 Task: Search one way flight ticket for 3 adults, 3 children in business from Rapid City: Rapid City Regional Airport to Jackson: Jackson Hole Airport on 5-2-2023. Choice of flights is United. Number of bags: 4 checked bags. Outbound departure time preference is 12:45.
Action: Mouse moved to (337, 132)
Screenshot: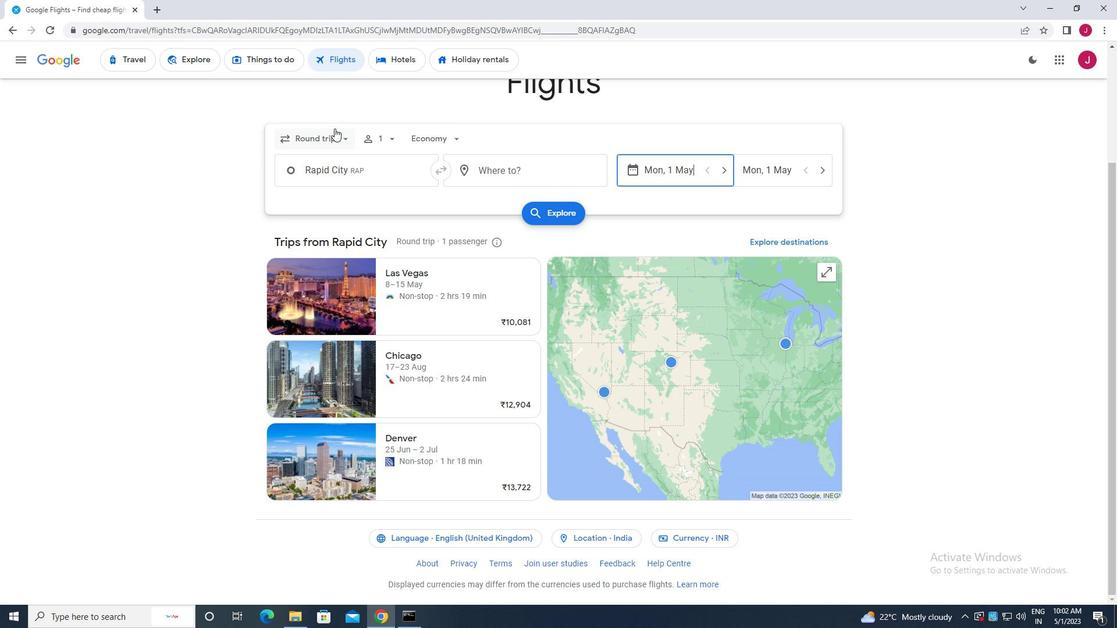 
Action: Mouse pressed left at (337, 132)
Screenshot: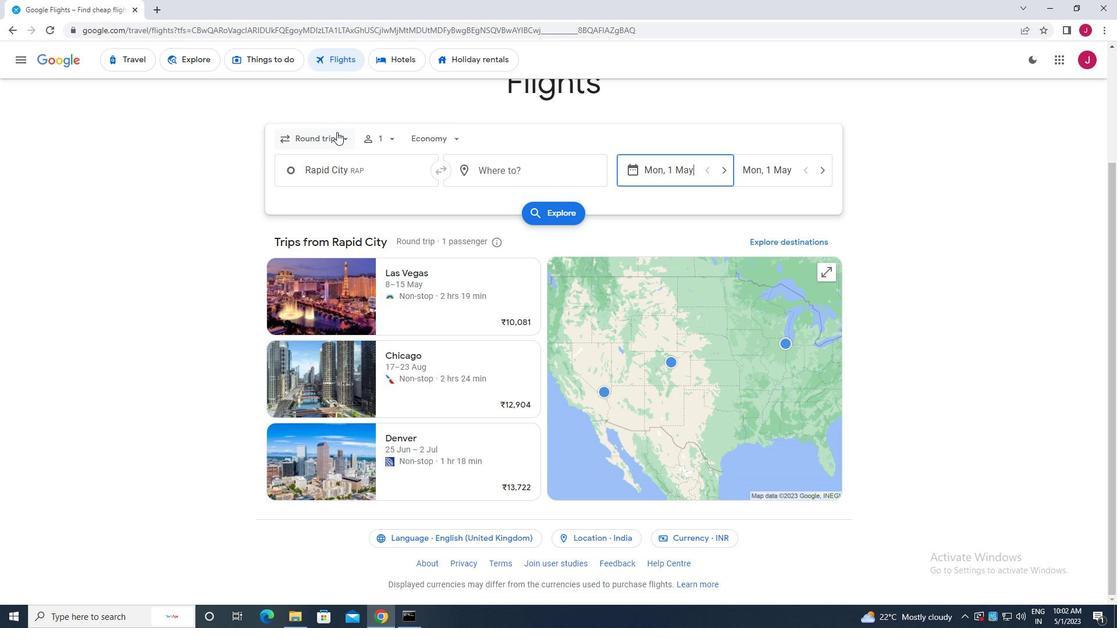 
Action: Mouse moved to (330, 189)
Screenshot: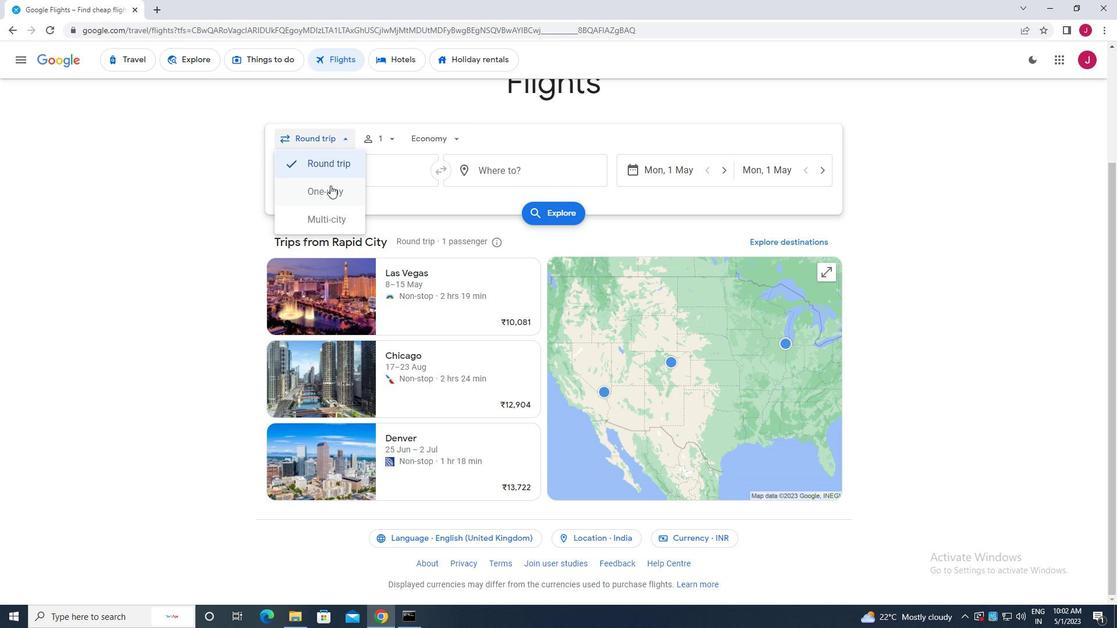 
Action: Mouse pressed left at (330, 189)
Screenshot: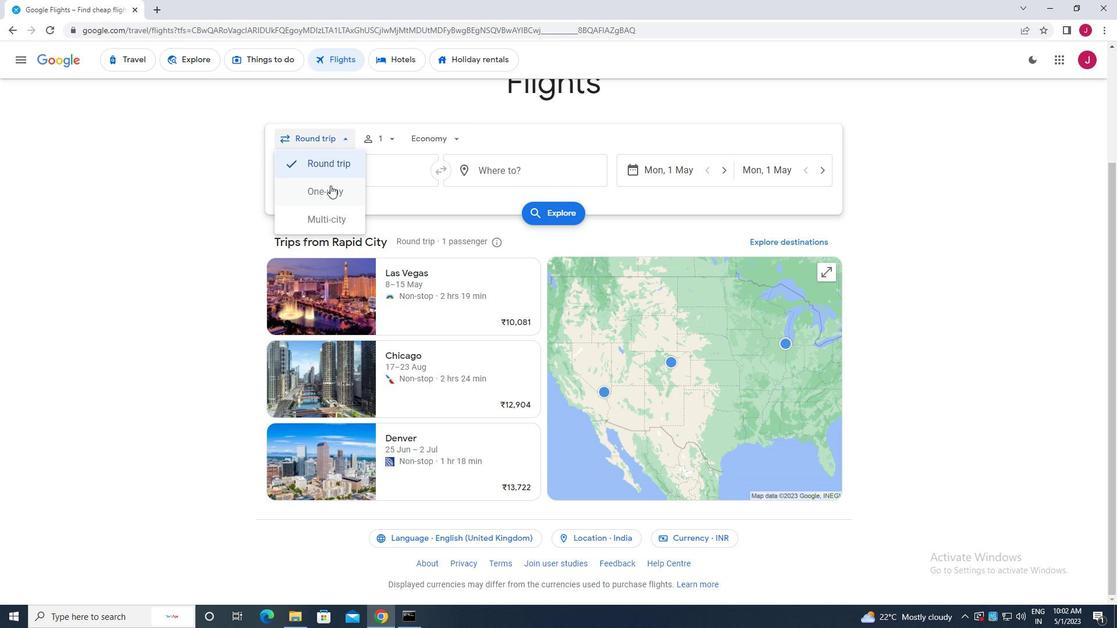 
Action: Mouse moved to (375, 135)
Screenshot: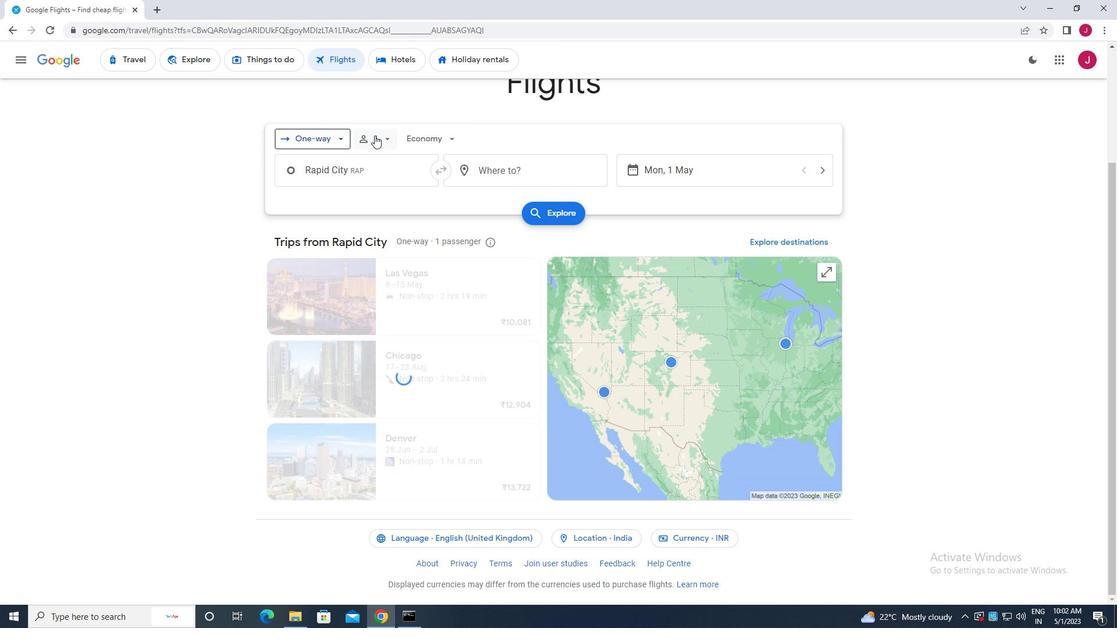 
Action: Mouse pressed left at (375, 135)
Screenshot: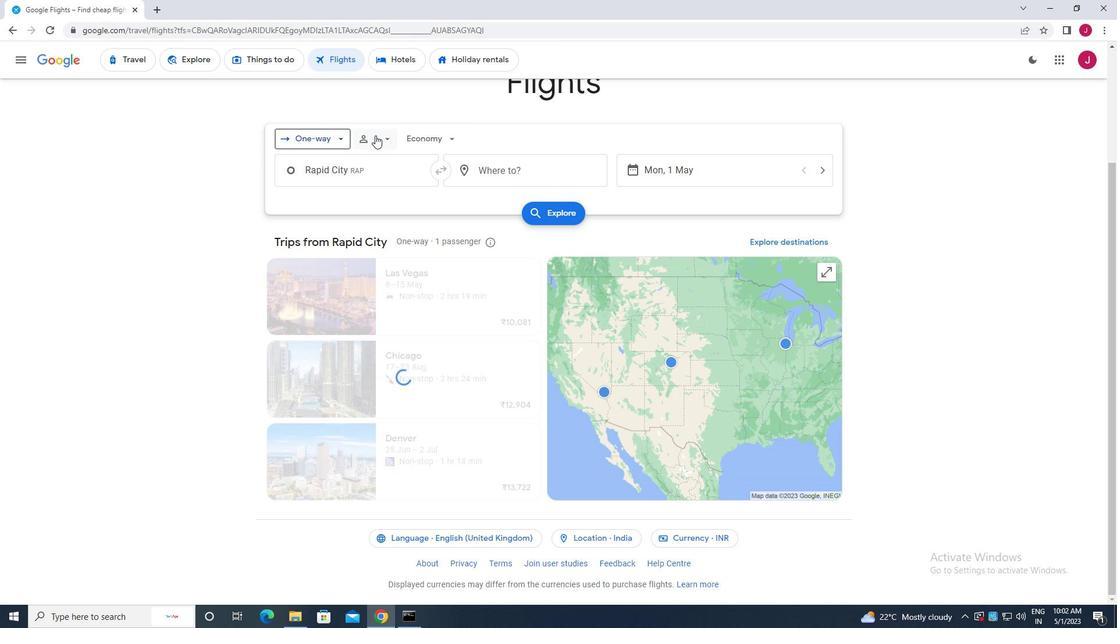 
Action: Mouse moved to (480, 168)
Screenshot: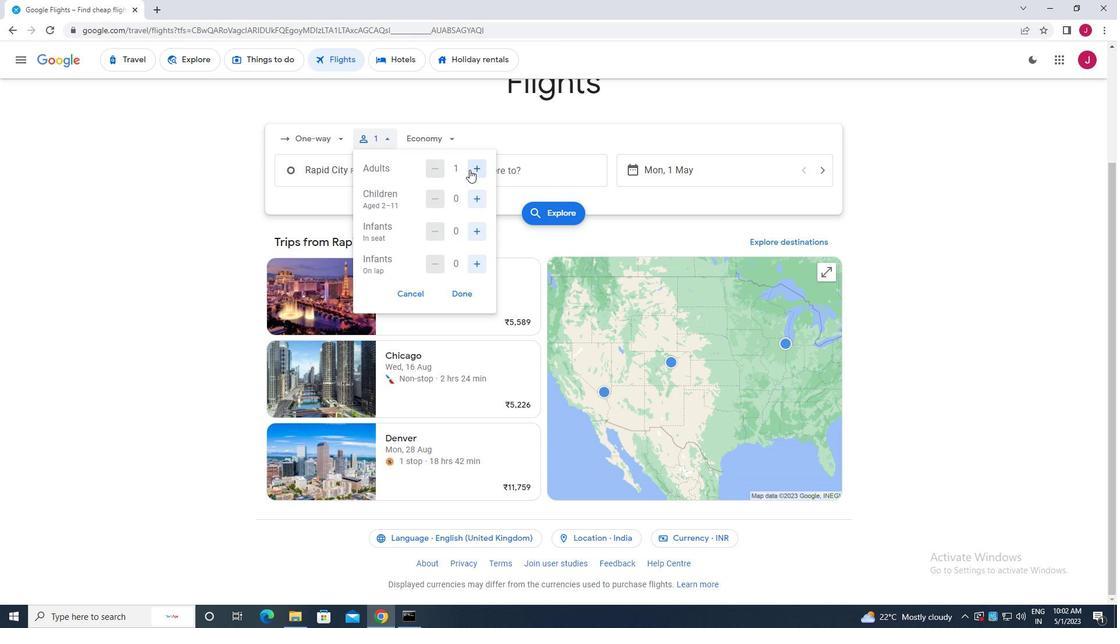 
Action: Mouse pressed left at (480, 168)
Screenshot: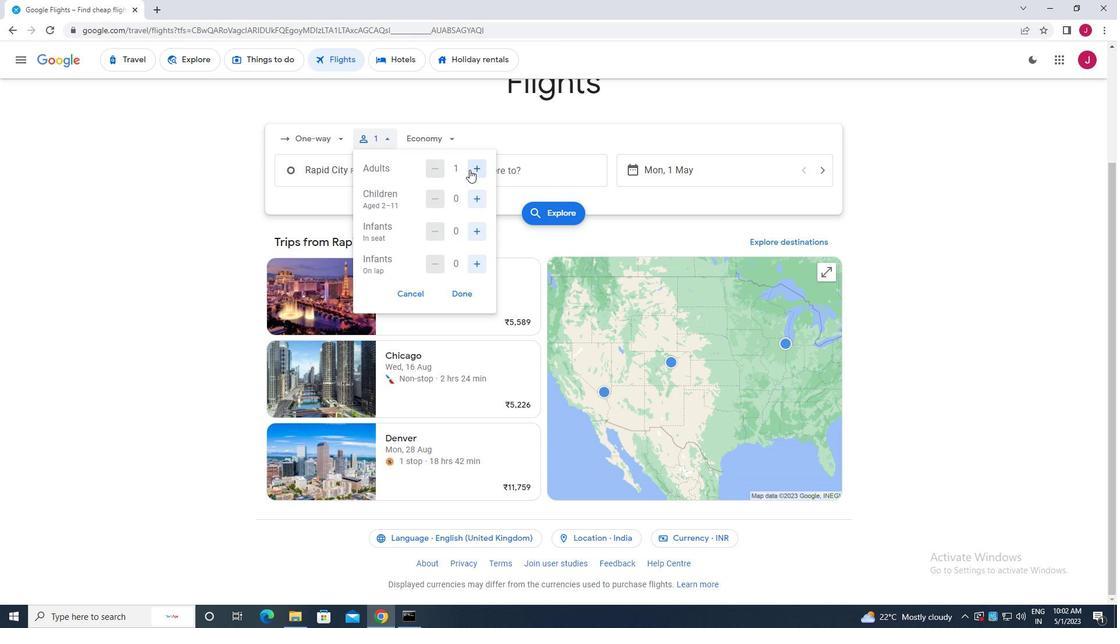 
Action: Mouse moved to (480, 168)
Screenshot: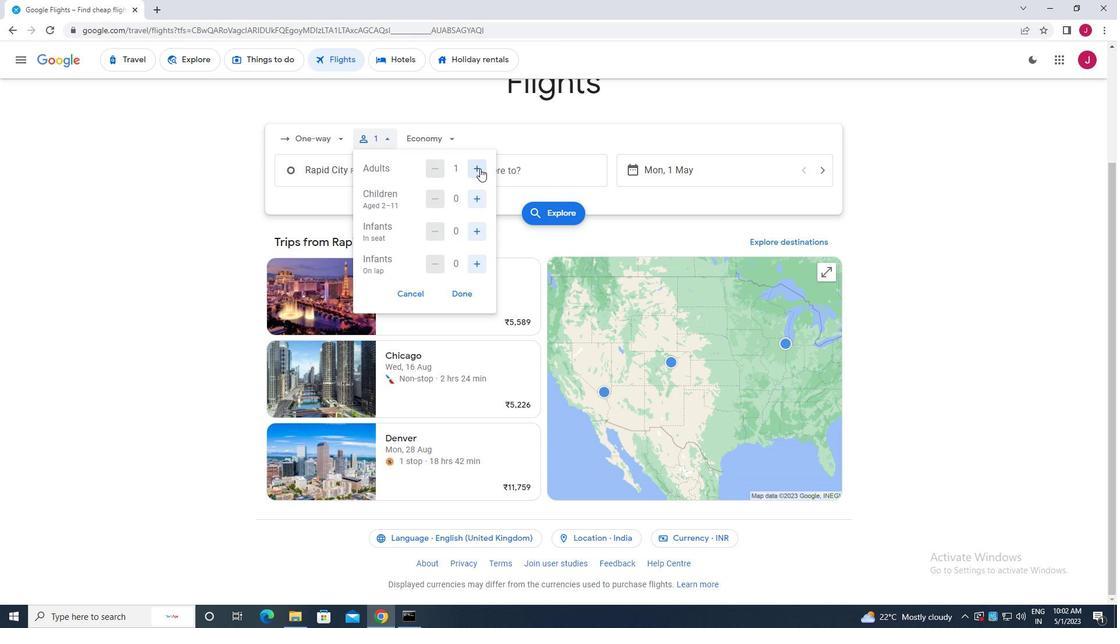 
Action: Mouse pressed left at (480, 168)
Screenshot: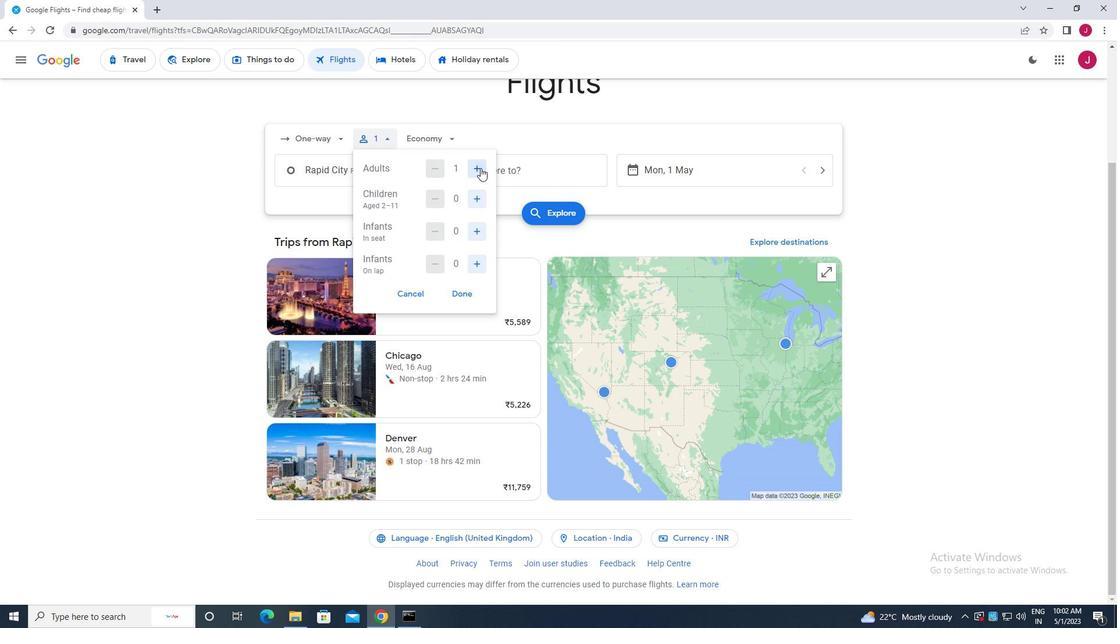 
Action: Mouse moved to (476, 202)
Screenshot: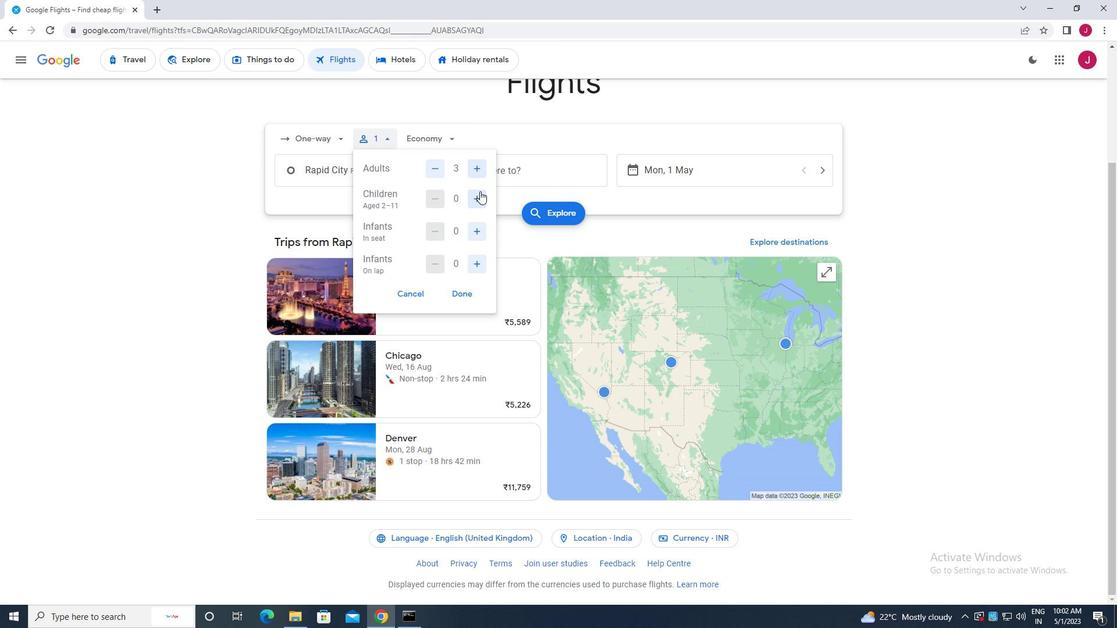 
Action: Mouse pressed left at (476, 202)
Screenshot: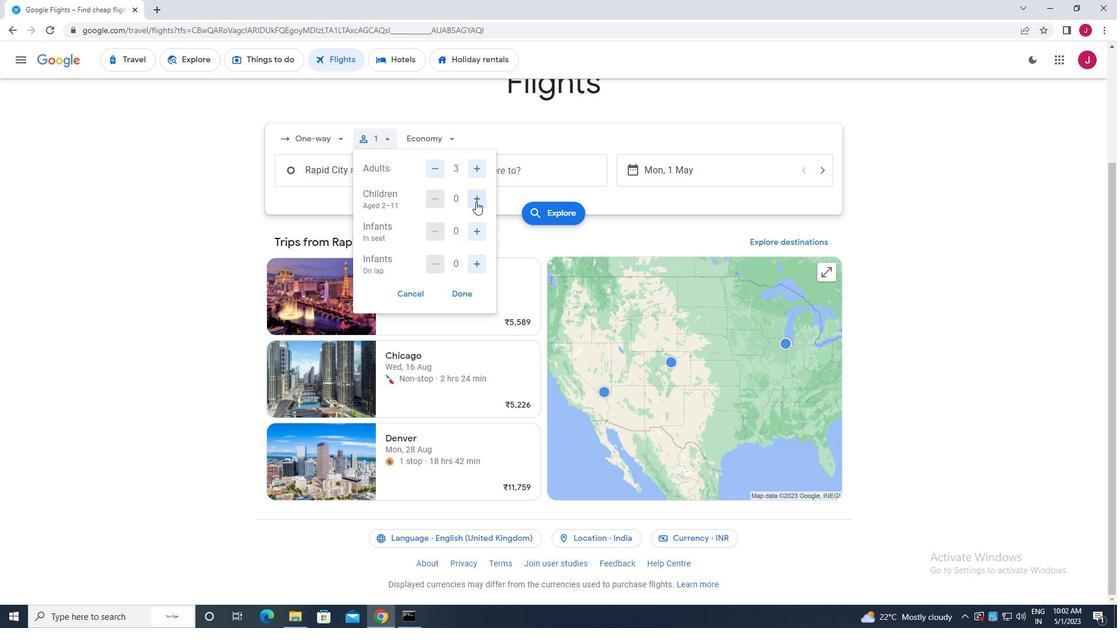 
Action: Mouse pressed left at (476, 202)
Screenshot: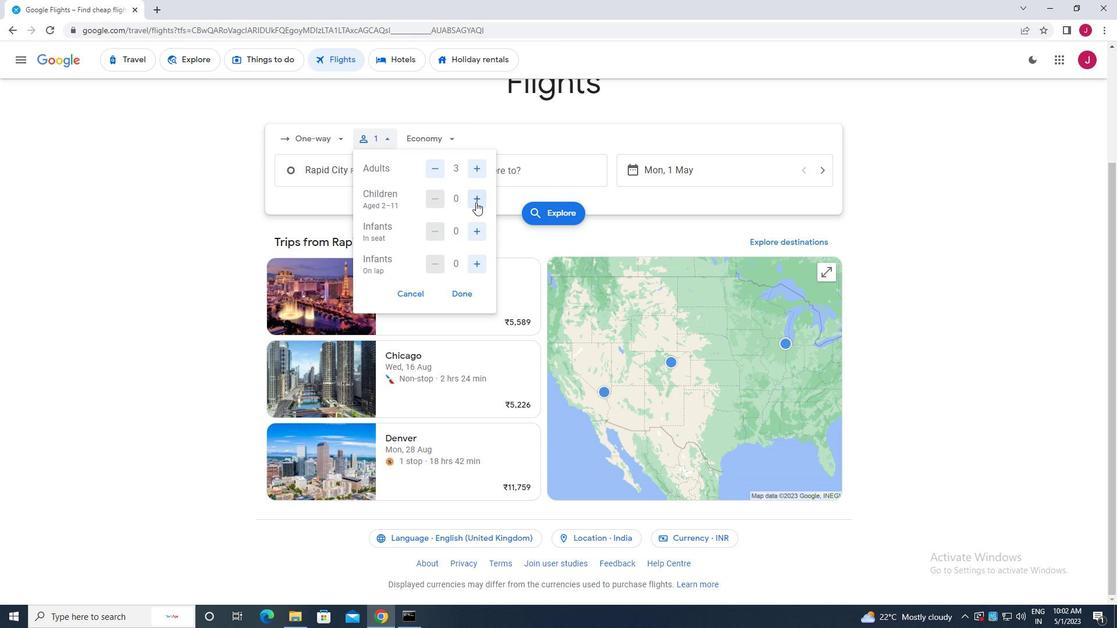
Action: Mouse pressed left at (476, 202)
Screenshot: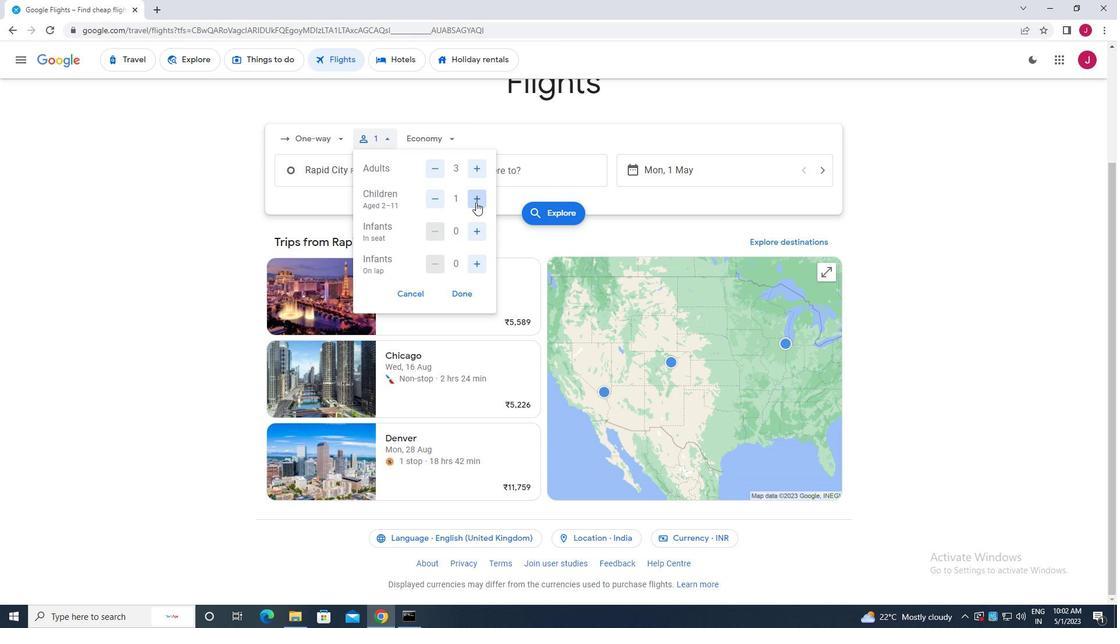 
Action: Mouse moved to (463, 292)
Screenshot: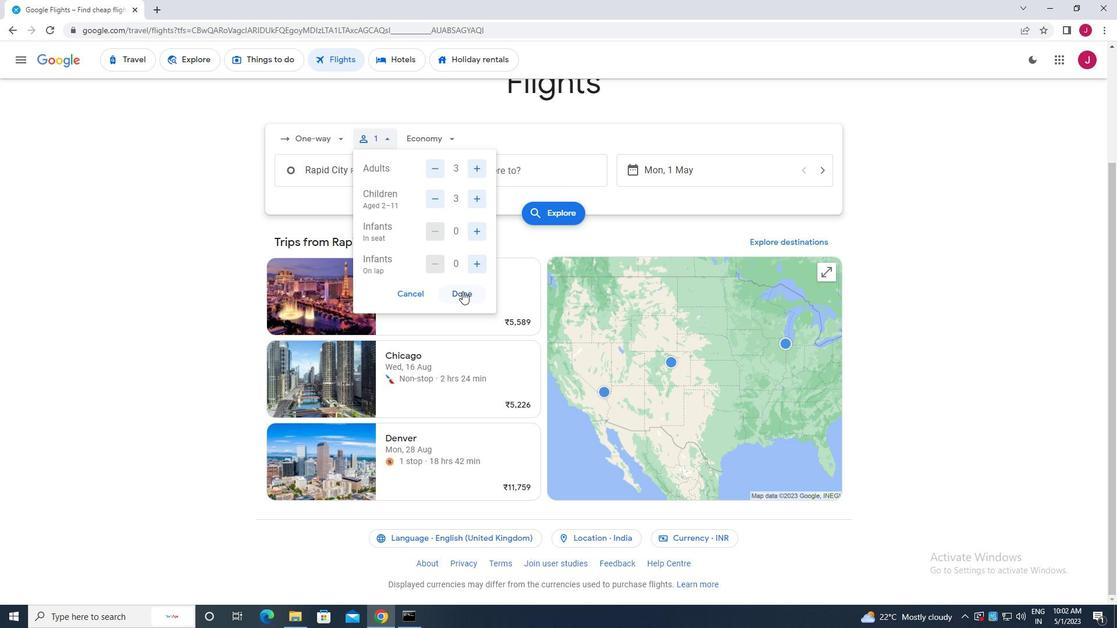 
Action: Mouse pressed left at (463, 292)
Screenshot: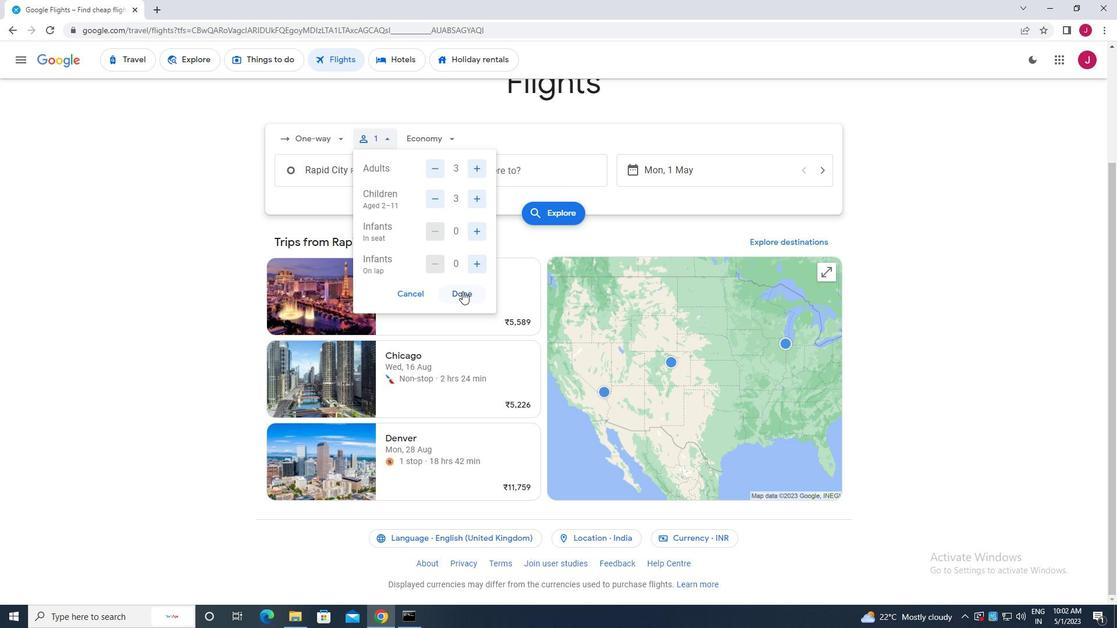 
Action: Mouse moved to (441, 142)
Screenshot: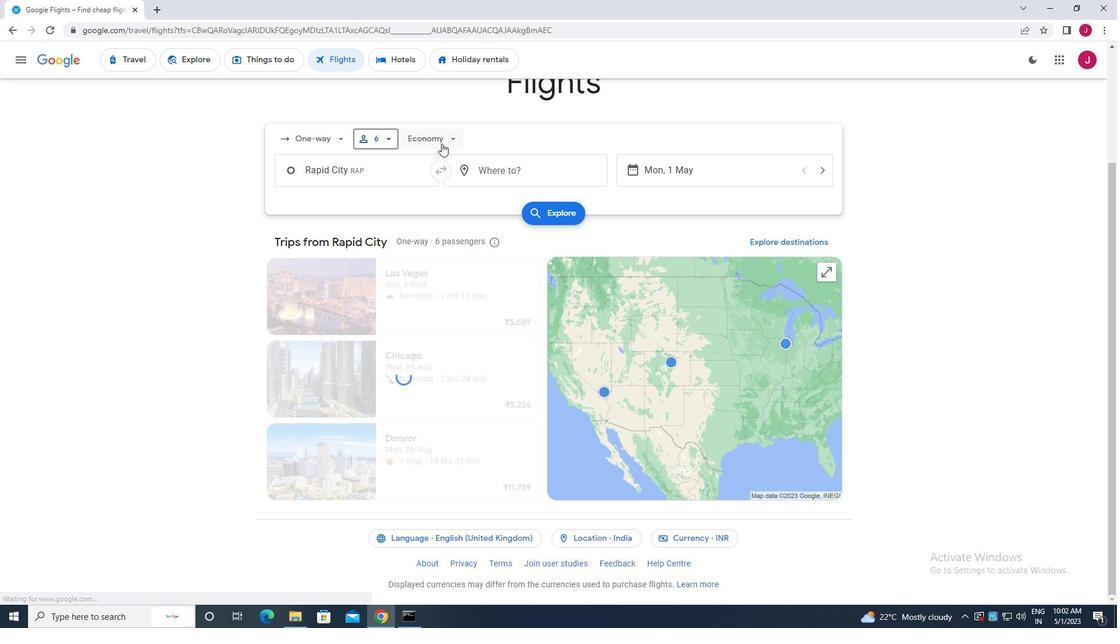 
Action: Mouse pressed left at (441, 142)
Screenshot: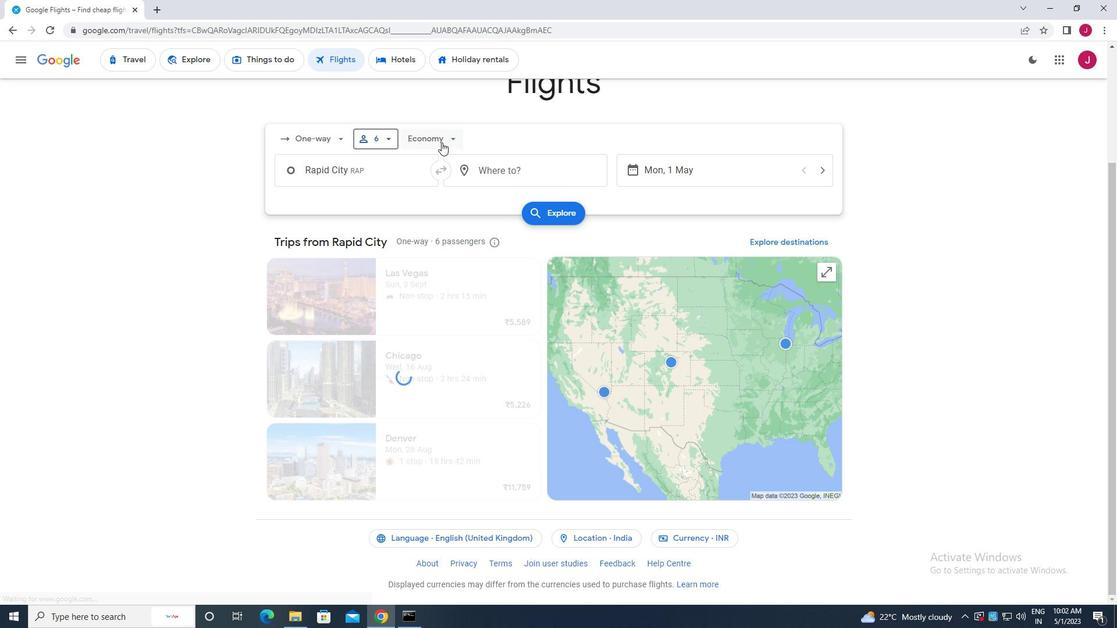 
Action: Mouse moved to (451, 220)
Screenshot: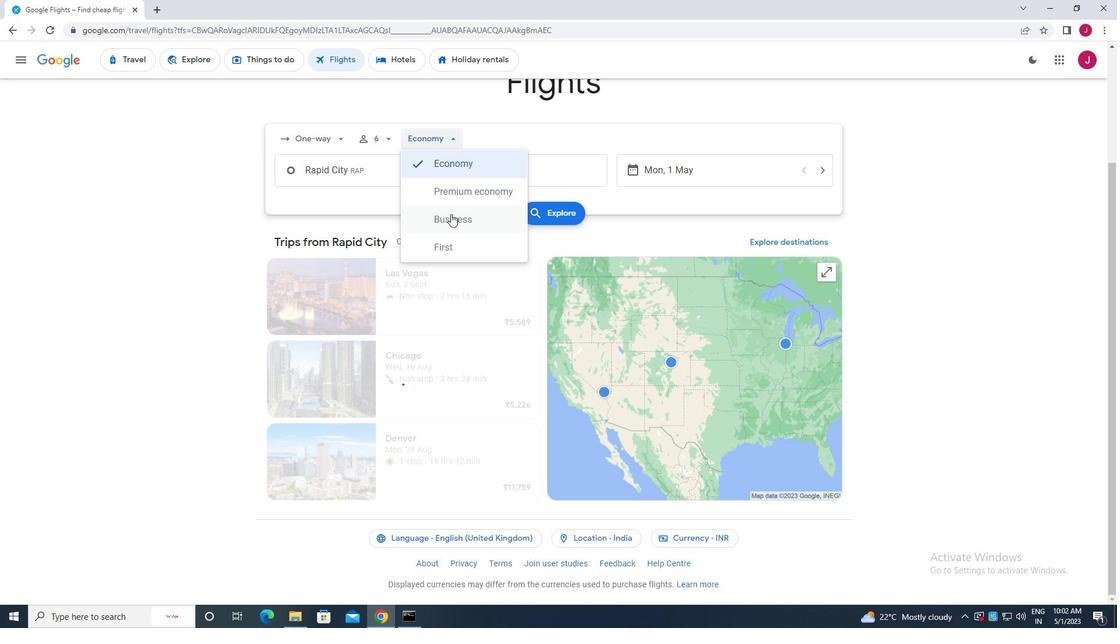 
Action: Mouse pressed left at (451, 220)
Screenshot: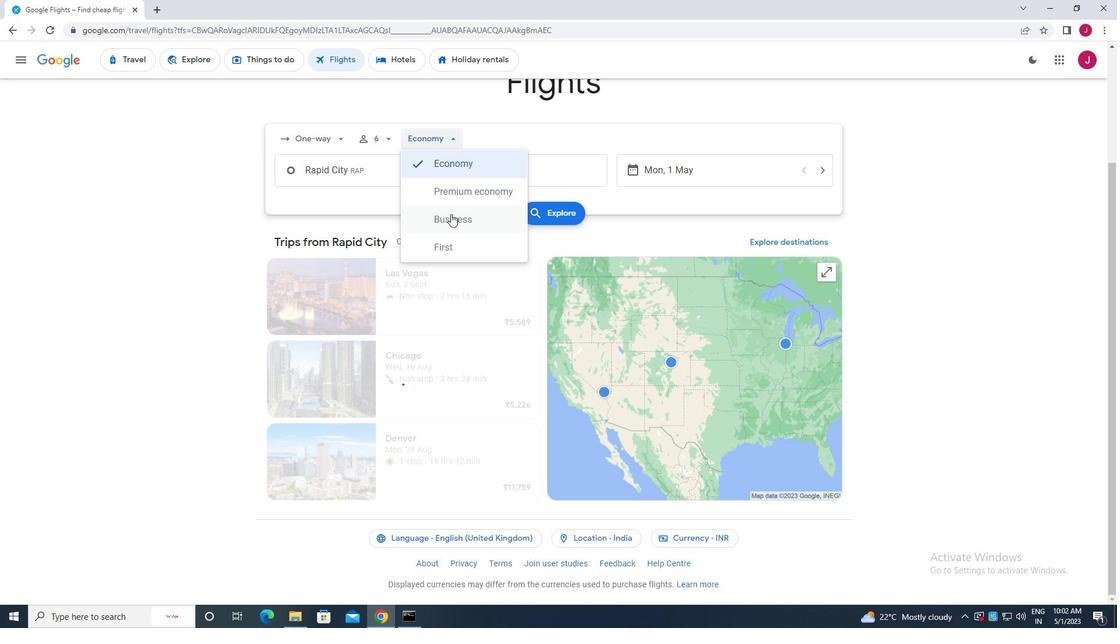 
Action: Mouse moved to (382, 169)
Screenshot: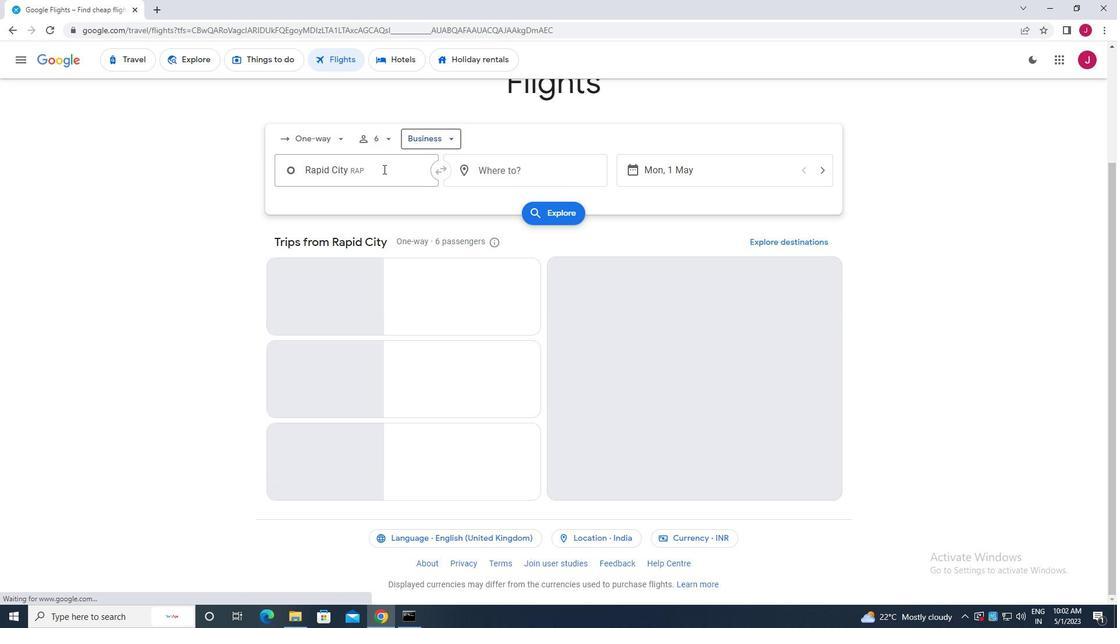 
Action: Mouse pressed left at (382, 169)
Screenshot: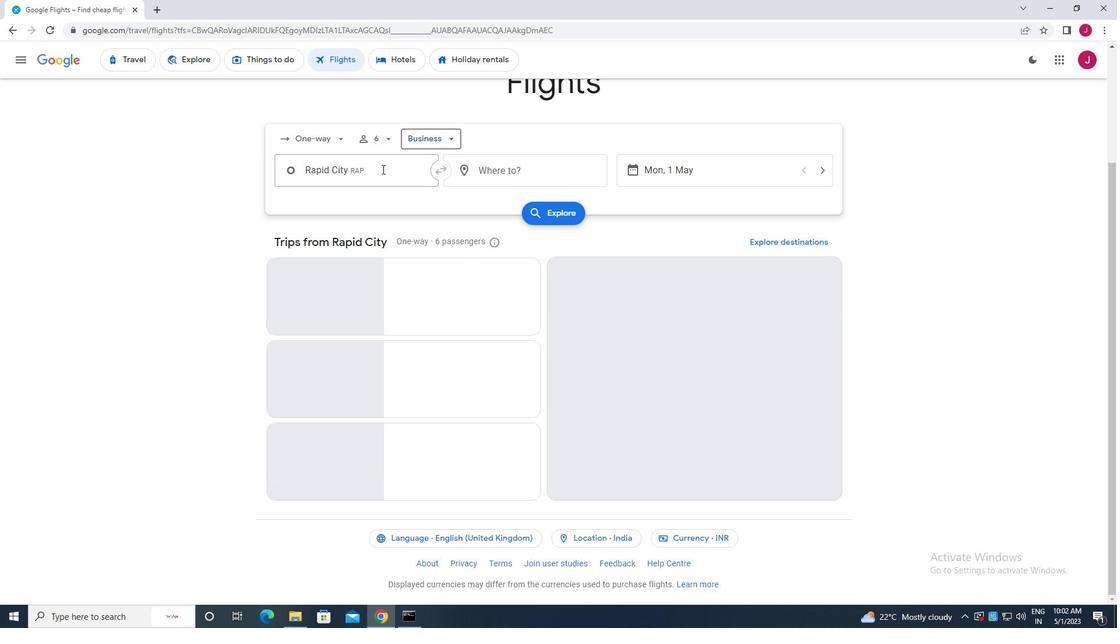 
Action: Mouse moved to (384, 169)
Screenshot: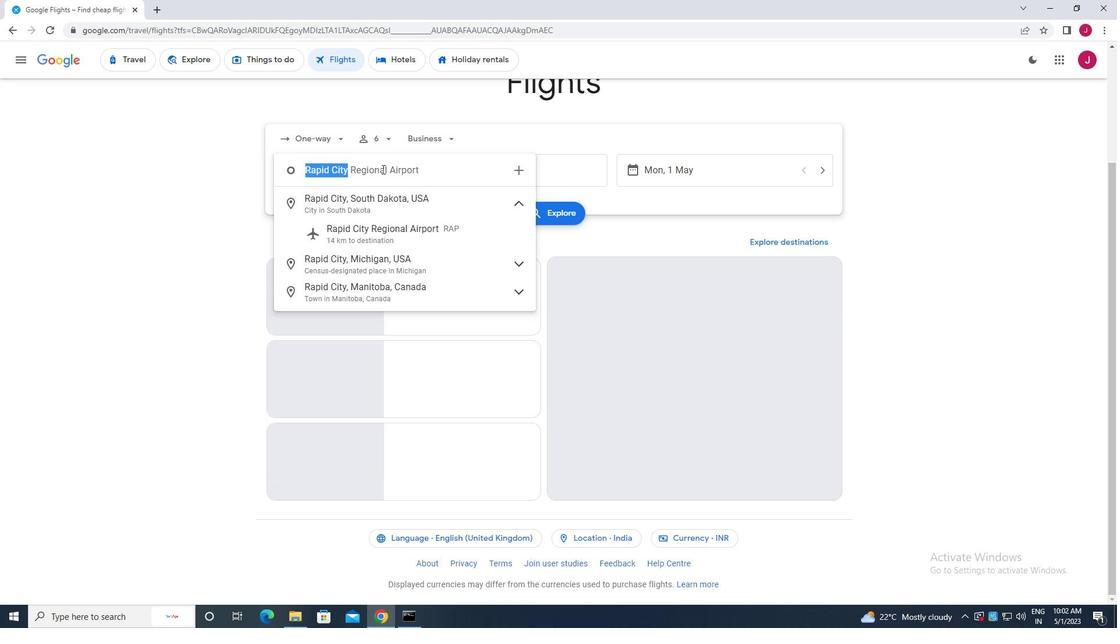 
Action: Key pressed rapid
Screenshot: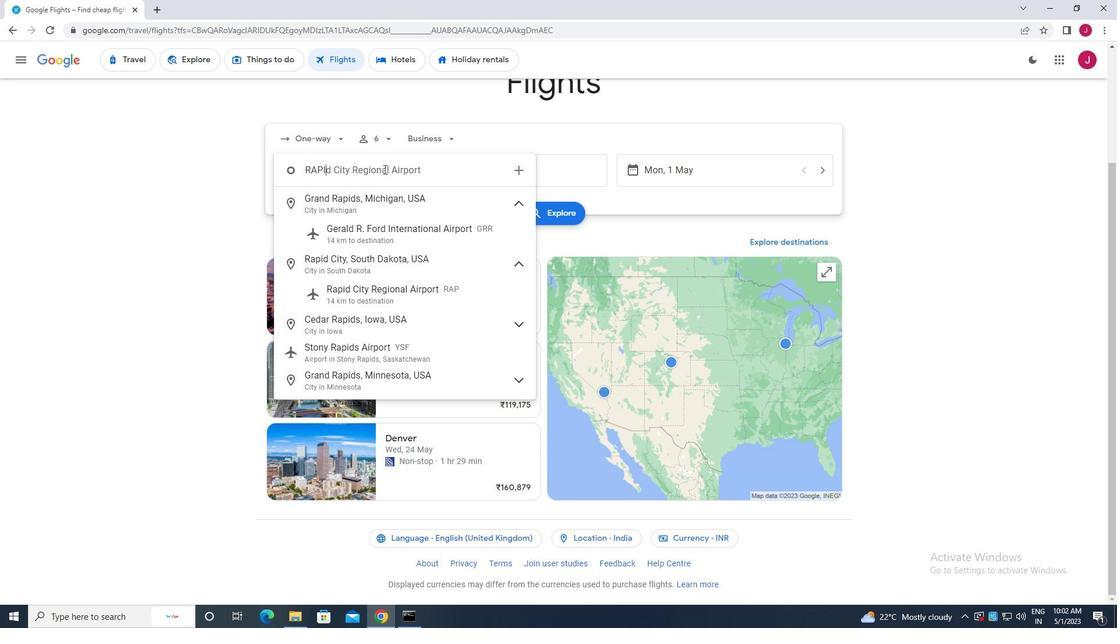 
Action: Mouse moved to (388, 292)
Screenshot: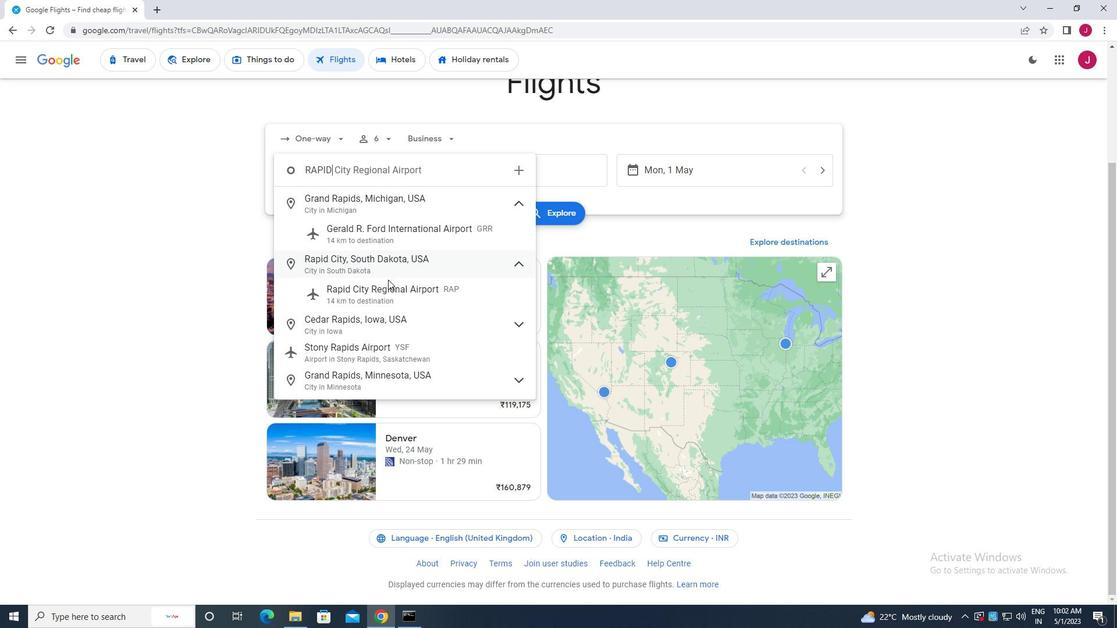 
Action: Mouse pressed left at (388, 292)
Screenshot: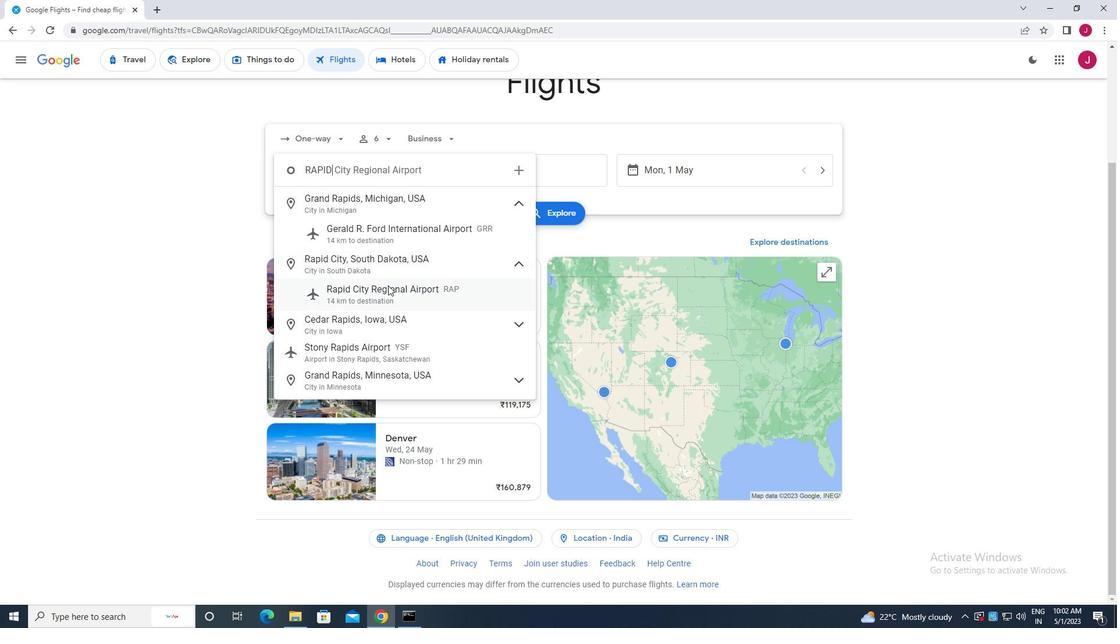 
Action: Mouse moved to (548, 176)
Screenshot: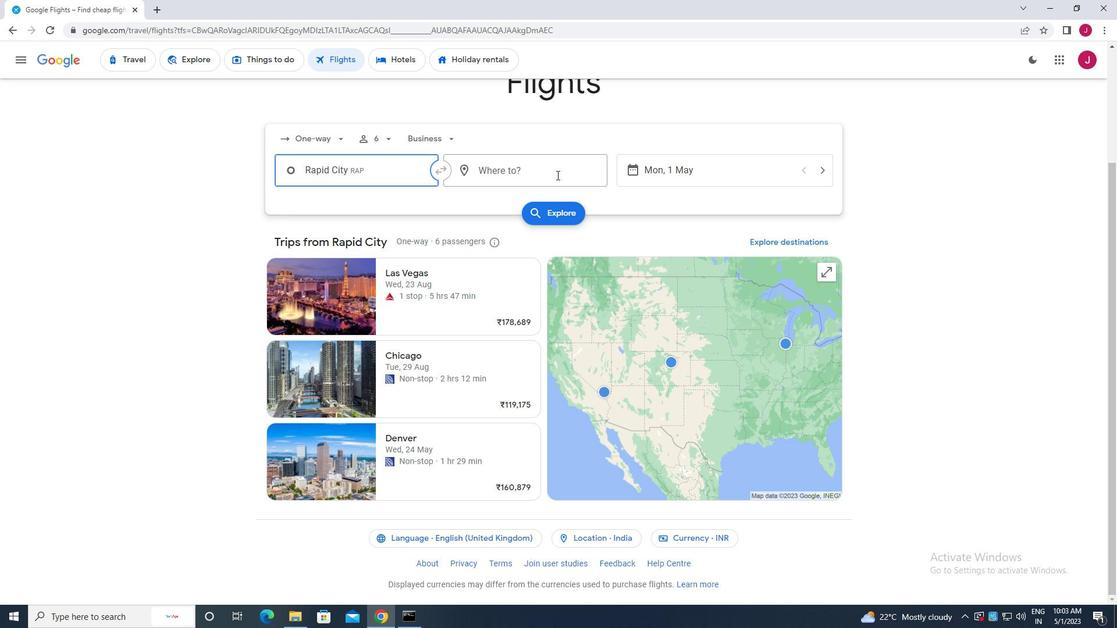 
Action: Mouse pressed left at (548, 176)
Screenshot: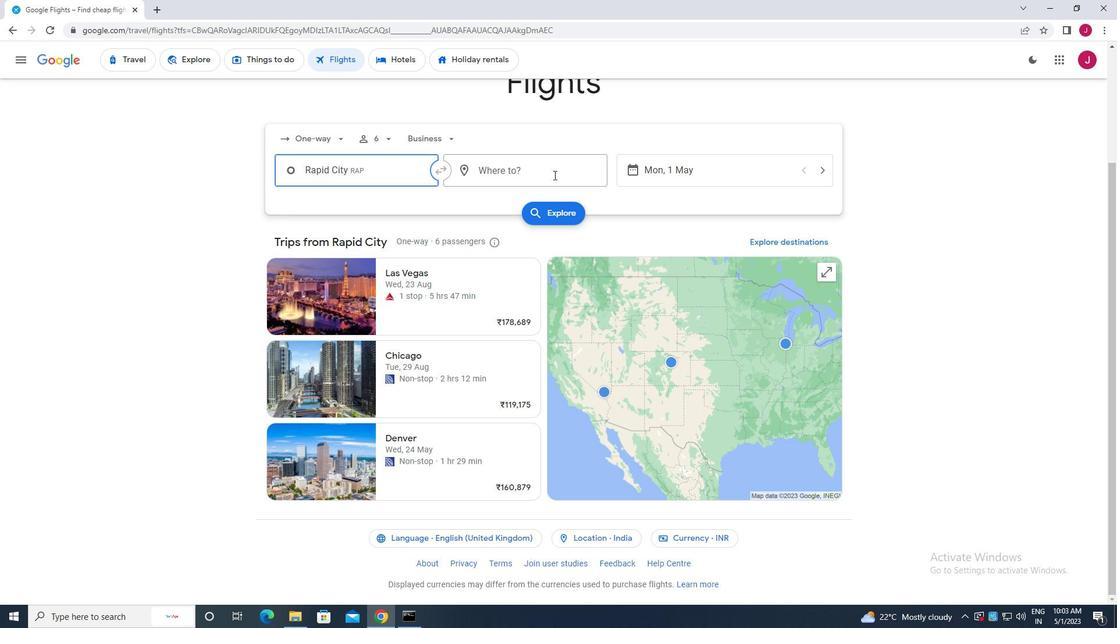 
Action: Mouse moved to (547, 177)
Screenshot: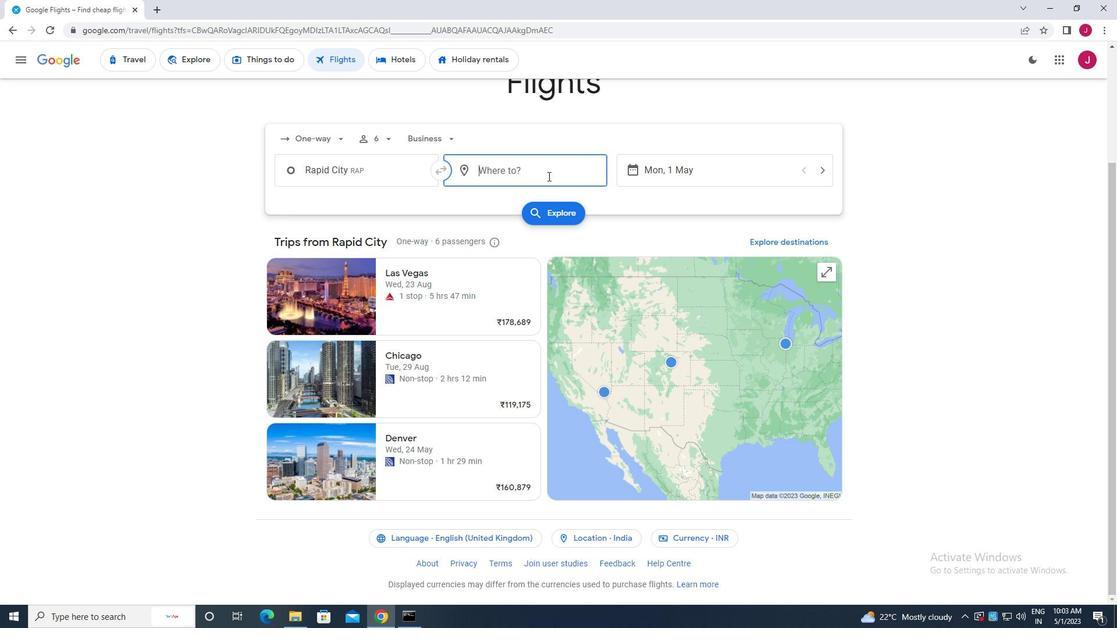 
Action: Key pressed jackson<Key.space>h
Screenshot: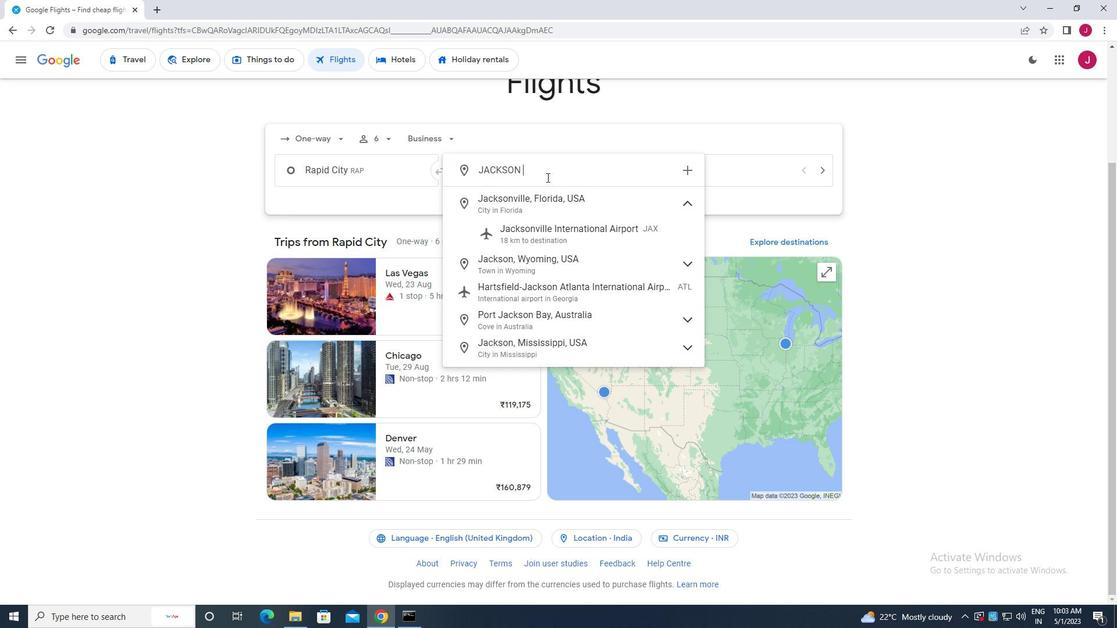 
Action: Mouse moved to (555, 231)
Screenshot: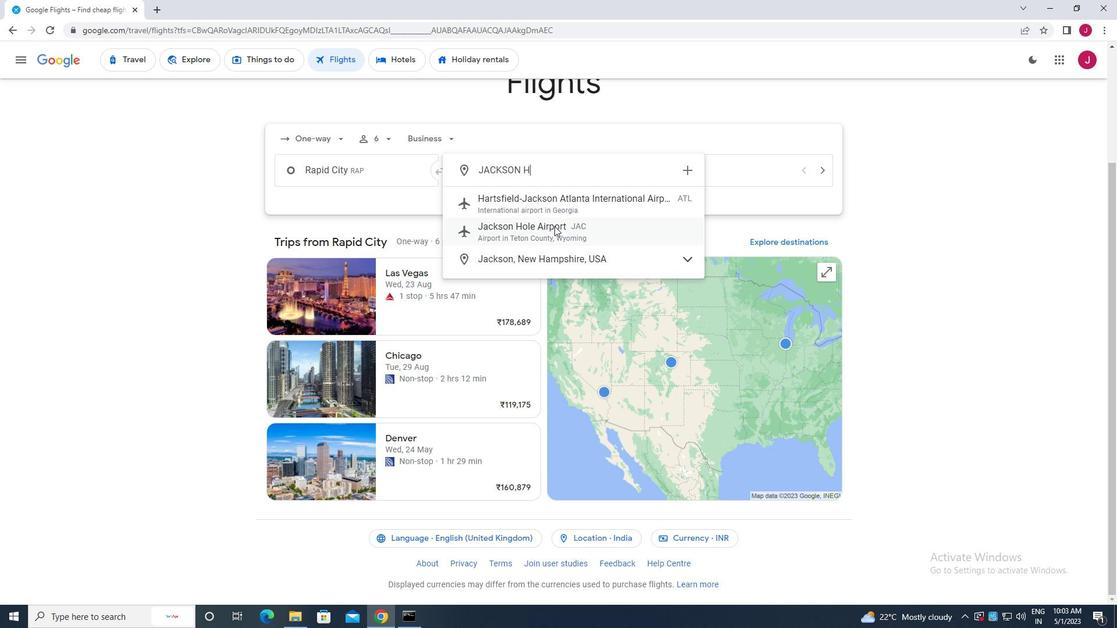
Action: Mouse pressed left at (555, 231)
Screenshot: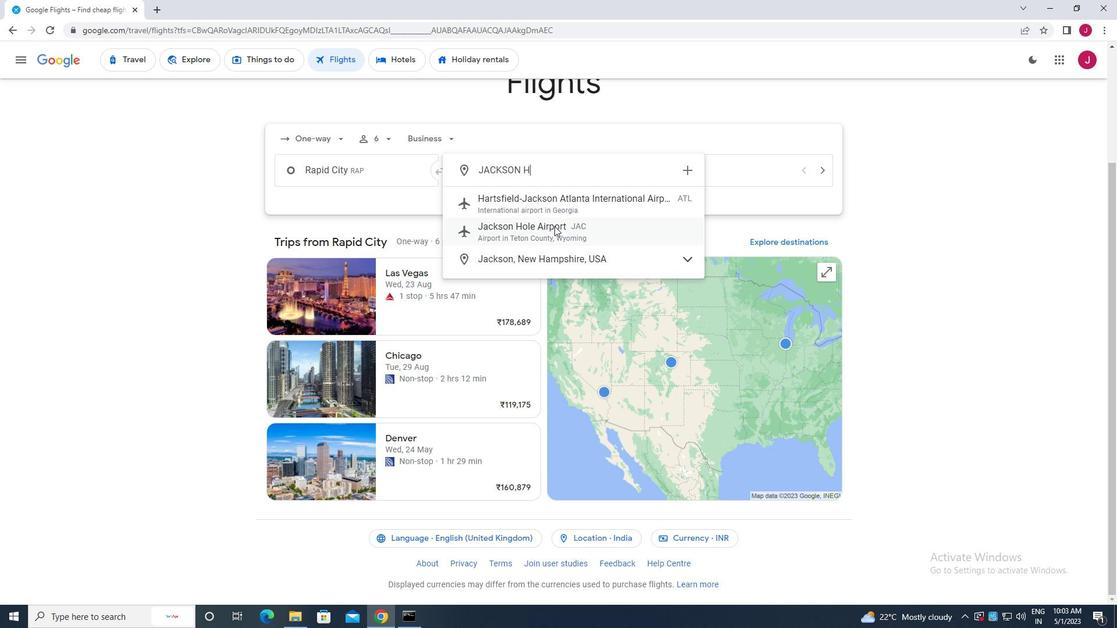 
Action: Mouse moved to (681, 168)
Screenshot: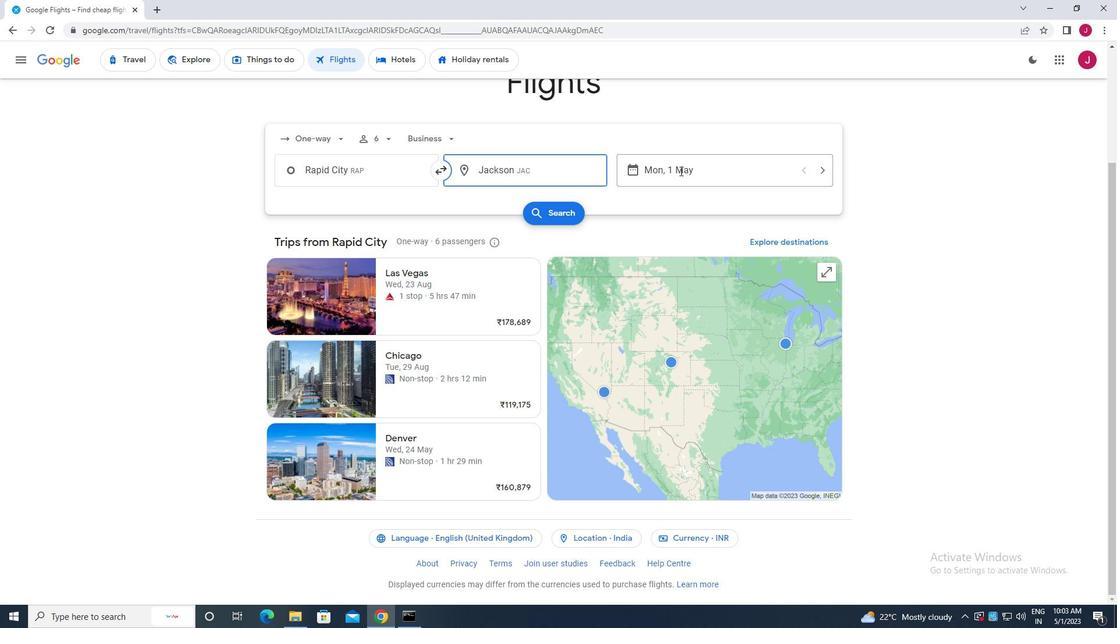 
Action: Mouse pressed left at (681, 168)
Screenshot: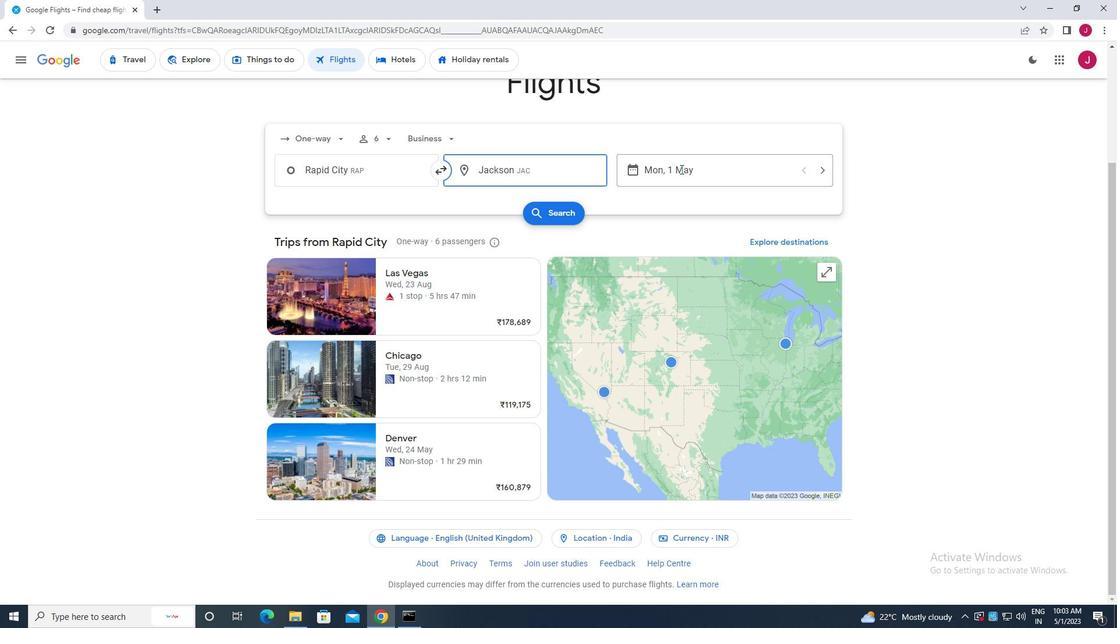 
Action: Mouse moved to (469, 263)
Screenshot: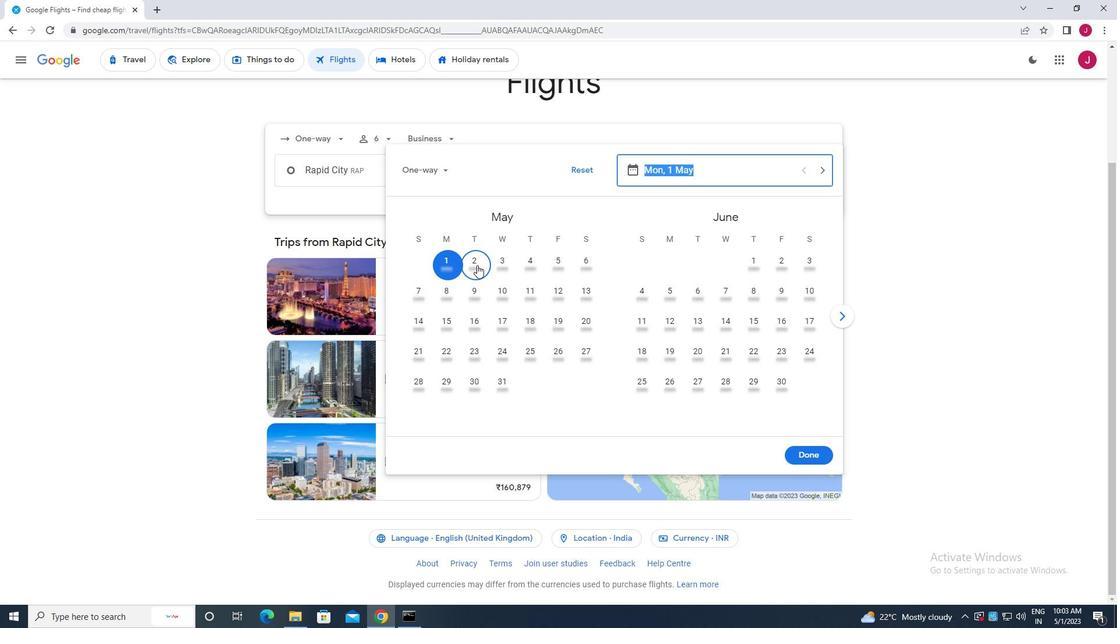 
Action: Mouse pressed left at (469, 263)
Screenshot: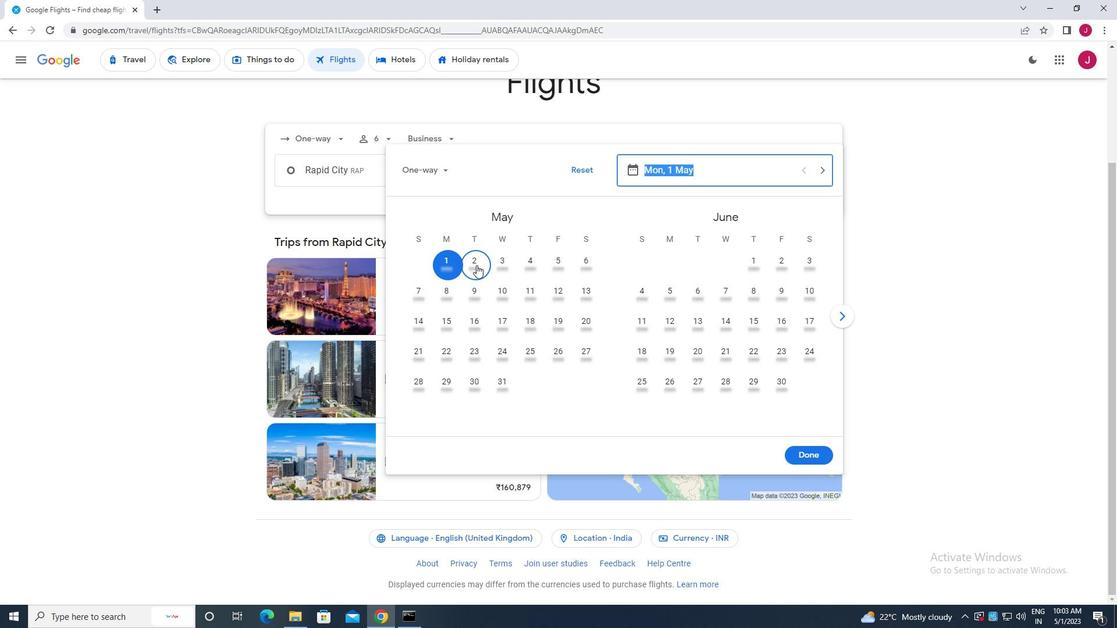 
Action: Mouse moved to (813, 453)
Screenshot: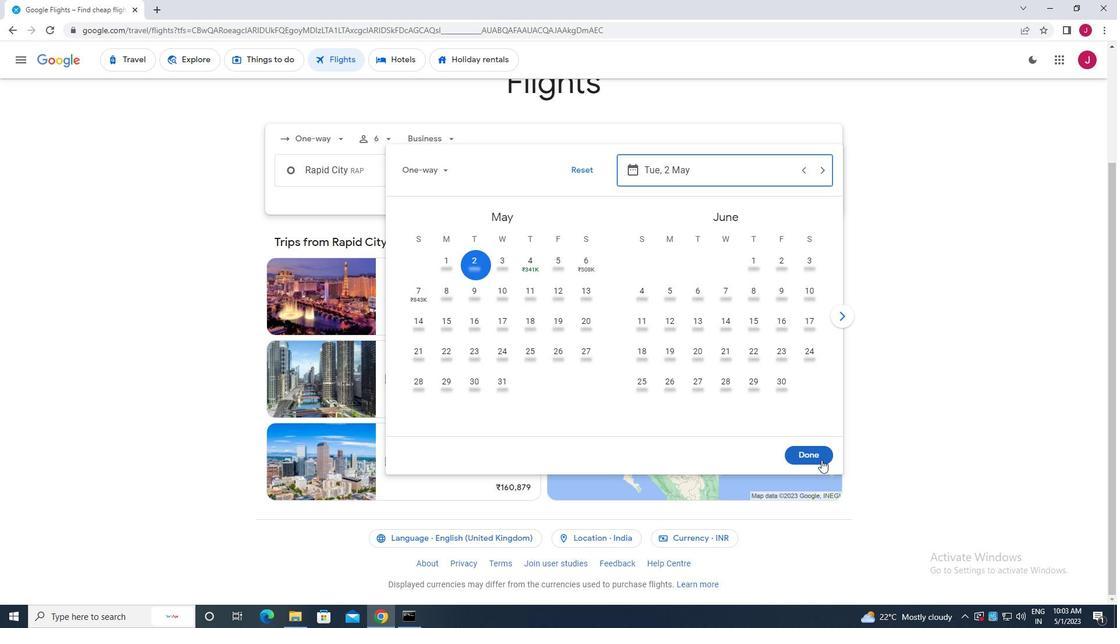 
Action: Mouse pressed left at (813, 453)
Screenshot: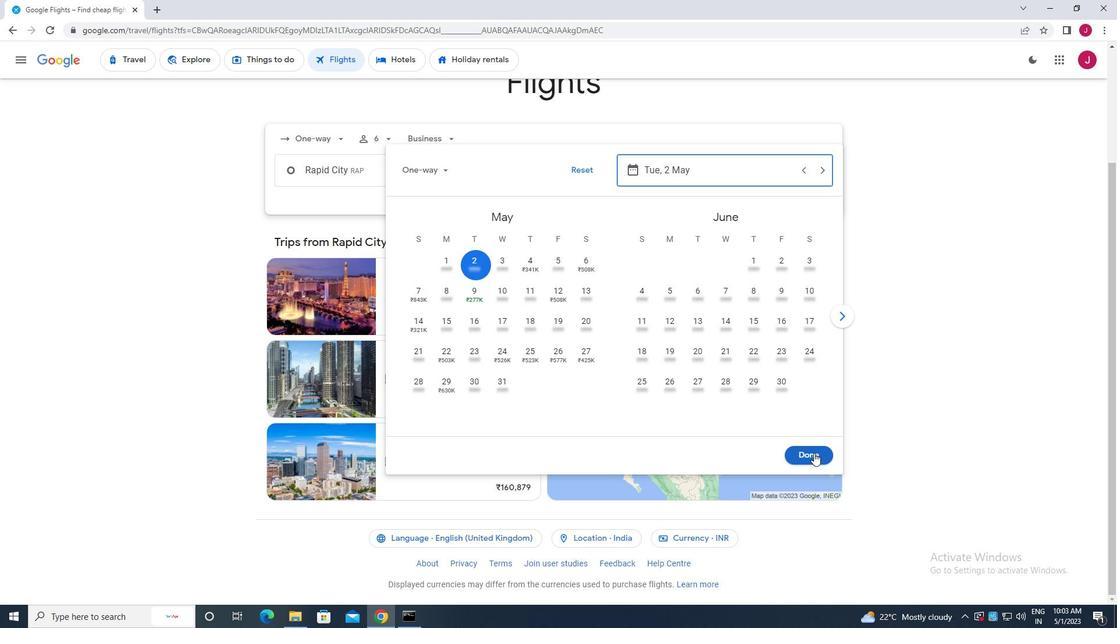 
Action: Mouse moved to (558, 217)
Screenshot: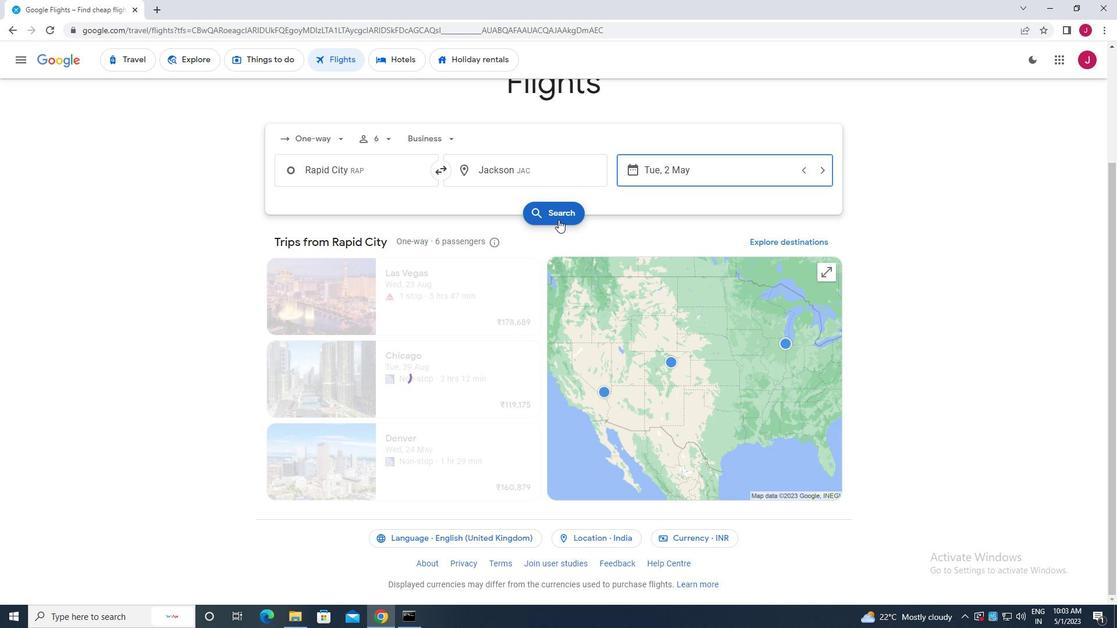 
Action: Mouse pressed left at (558, 217)
Screenshot: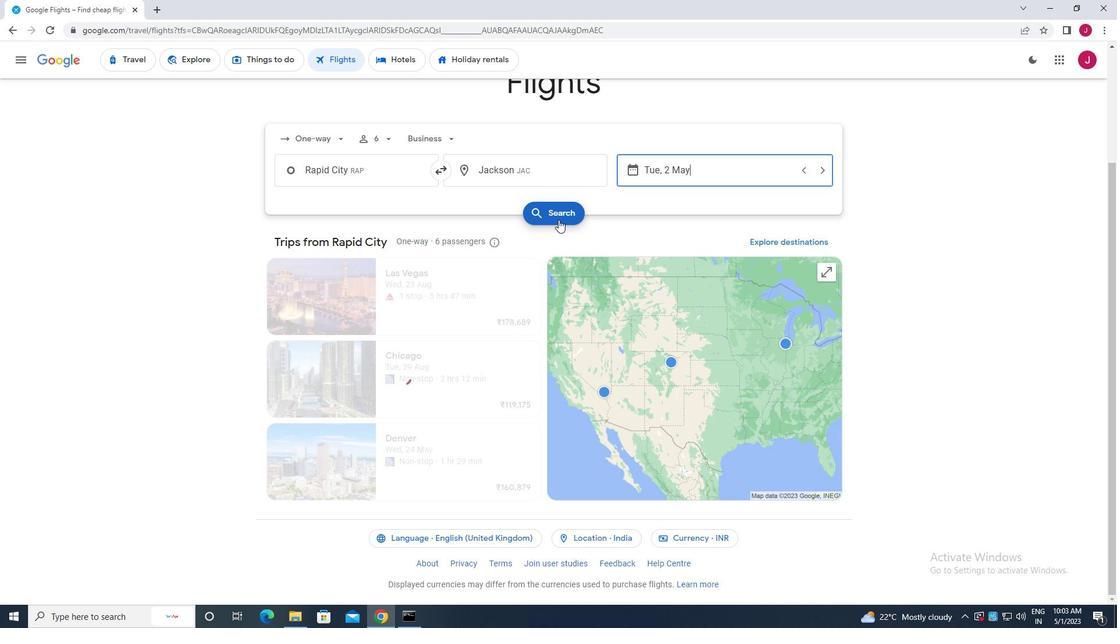 
Action: Mouse moved to (303, 167)
Screenshot: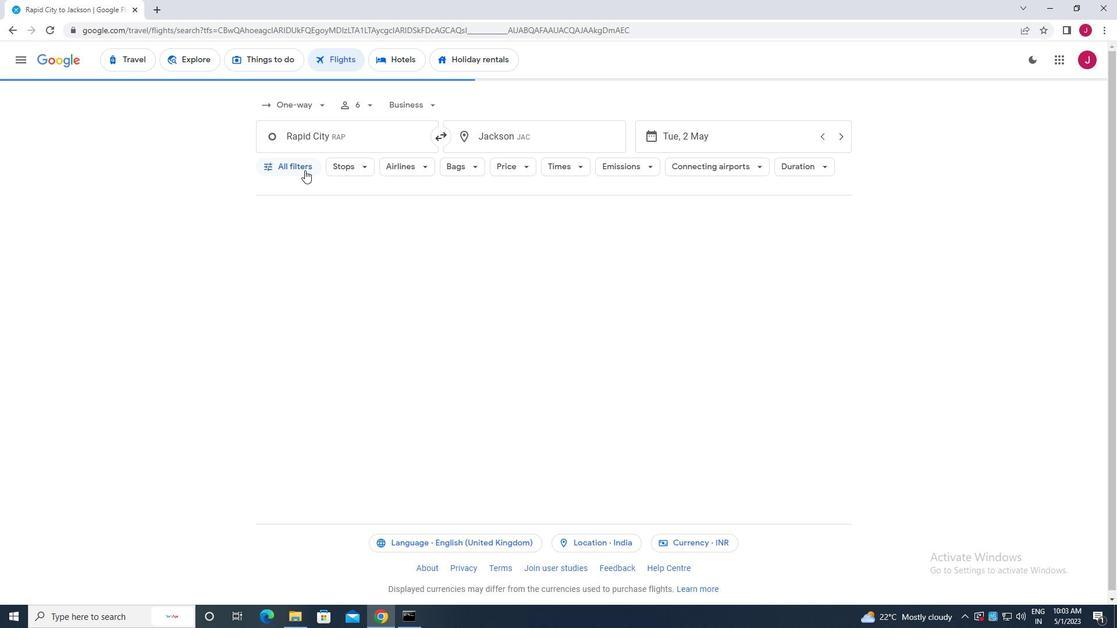 
Action: Mouse pressed left at (303, 167)
Screenshot: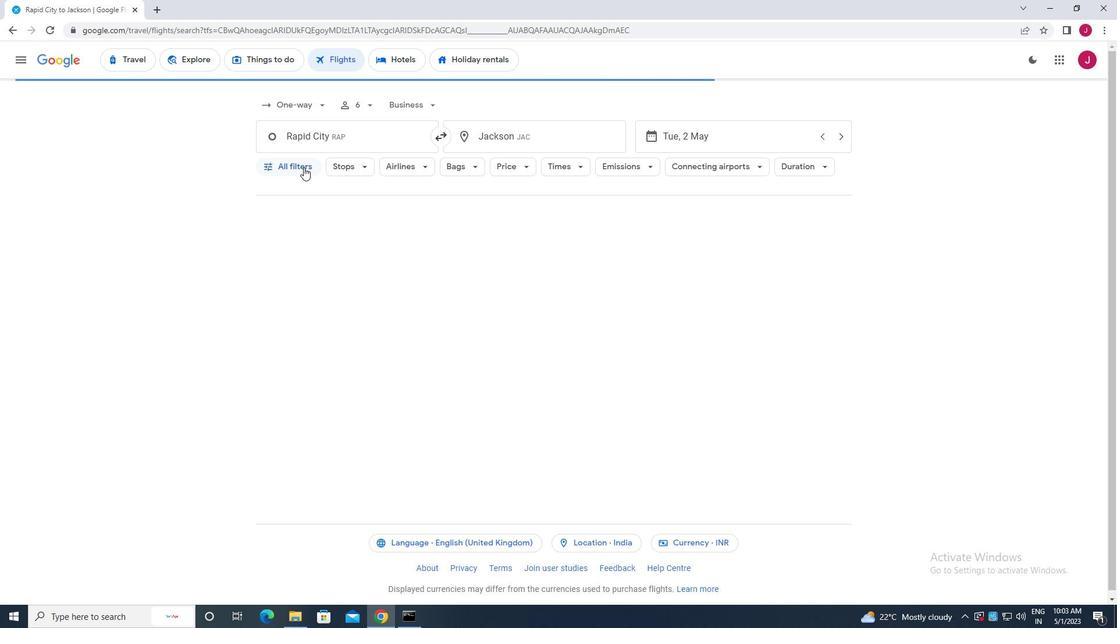
Action: Mouse moved to (339, 185)
Screenshot: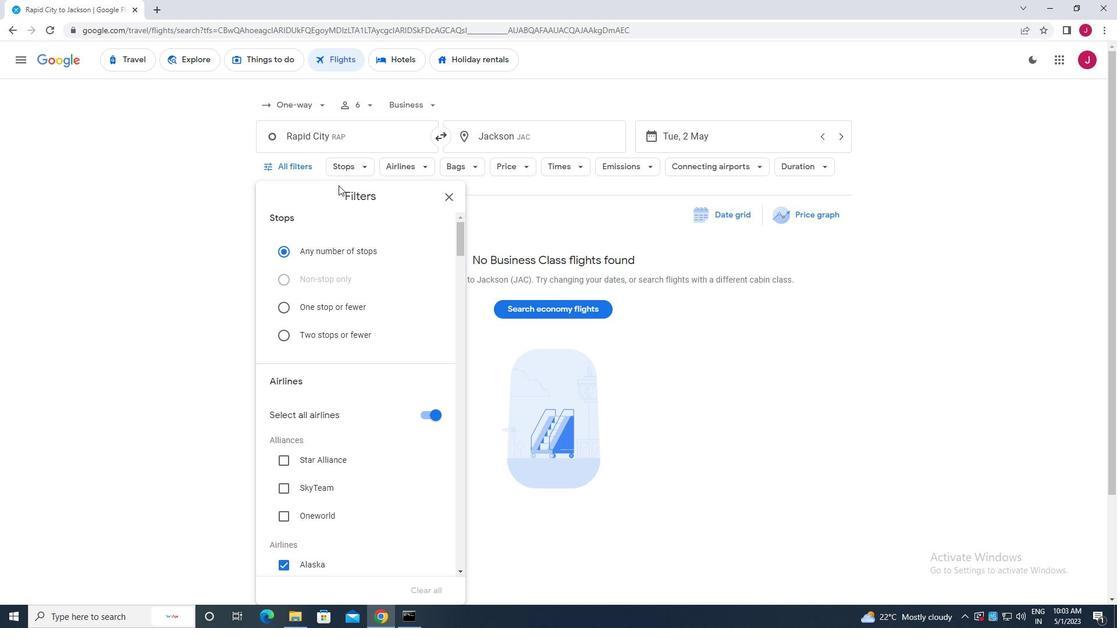 
Action: Mouse scrolled (339, 185) with delta (0, 0)
Screenshot: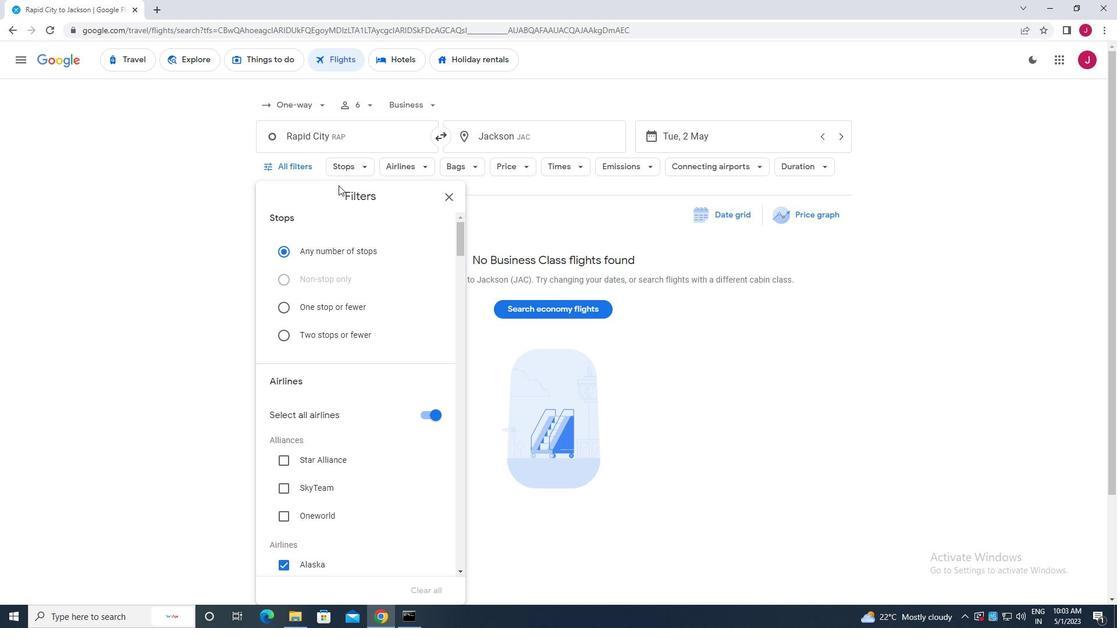 
Action: Mouse scrolled (339, 185) with delta (0, 0)
Screenshot: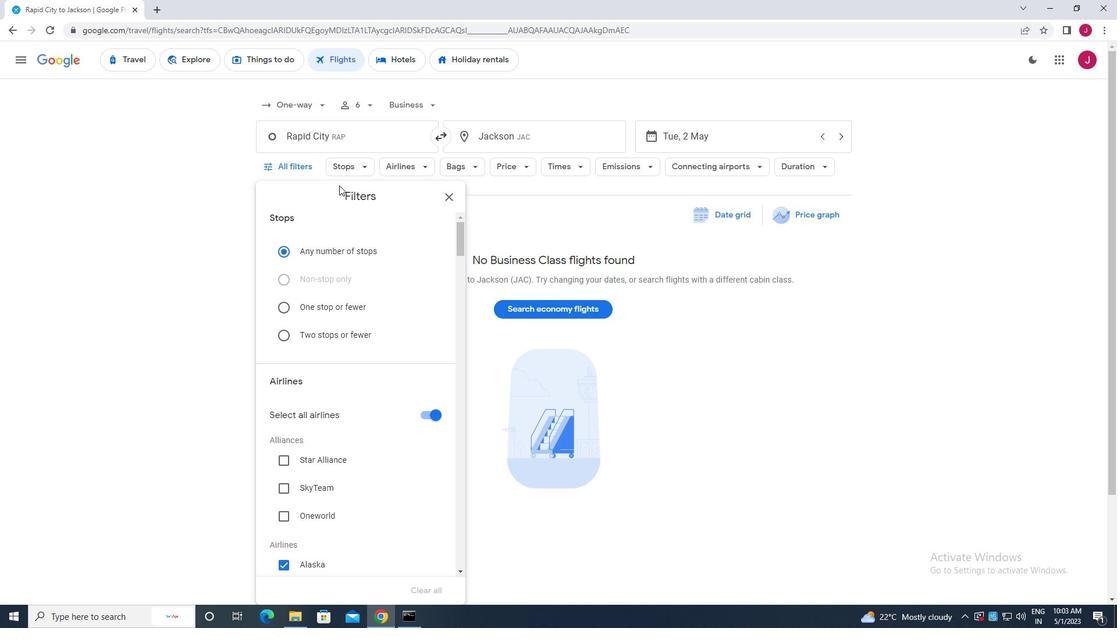 
Action: Mouse moved to (339, 186)
Screenshot: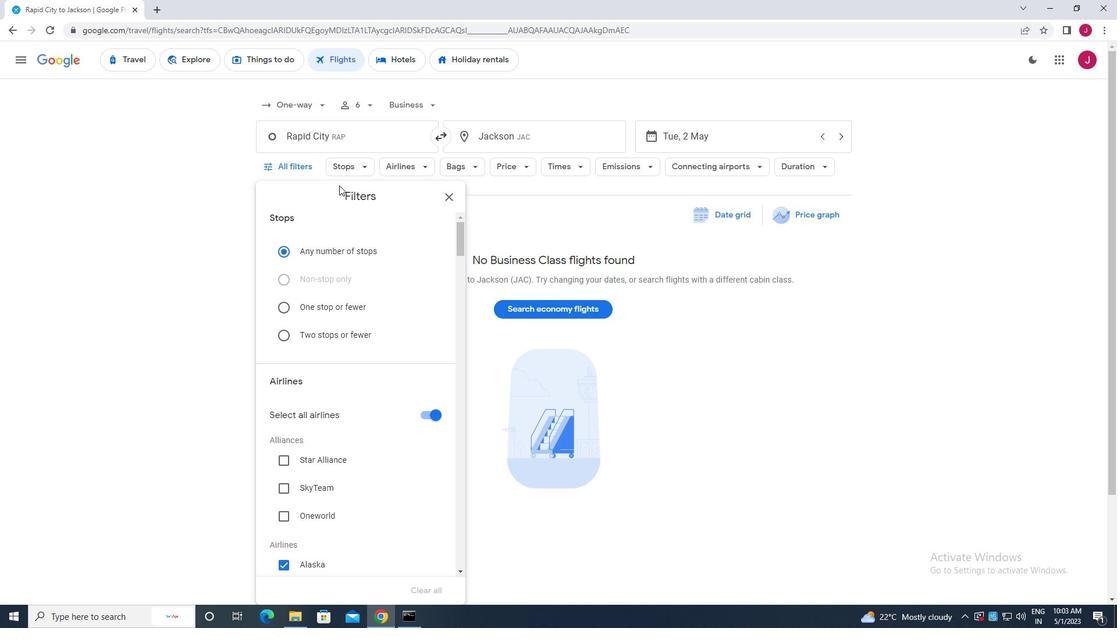 
Action: Mouse scrolled (339, 185) with delta (0, 0)
Screenshot: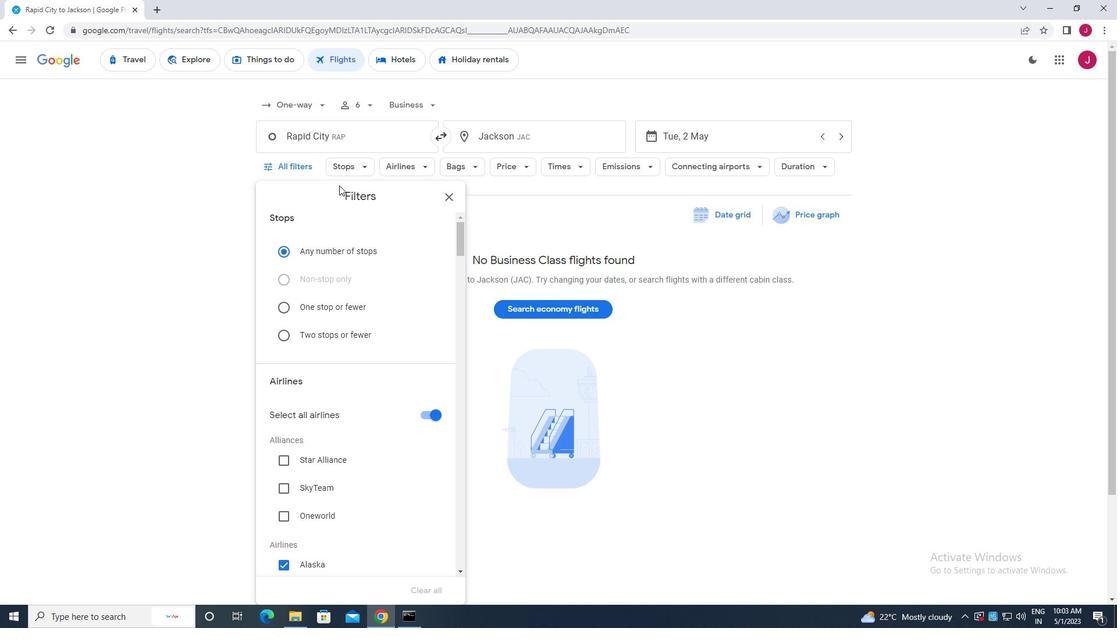
Action: Mouse moved to (424, 283)
Screenshot: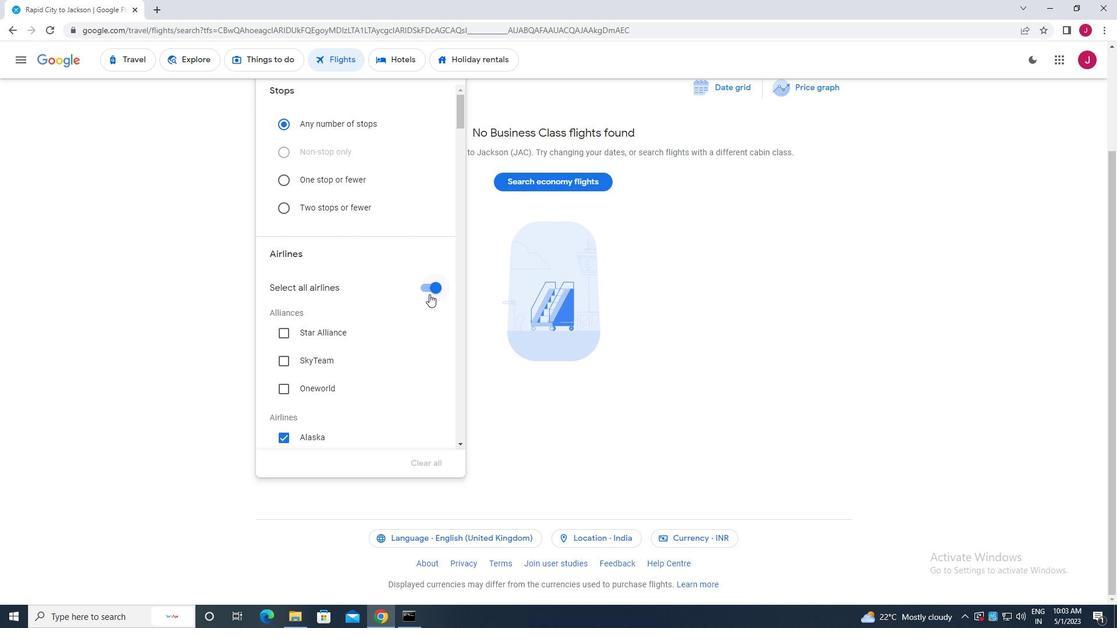 
Action: Mouse pressed left at (424, 283)
Screenshot: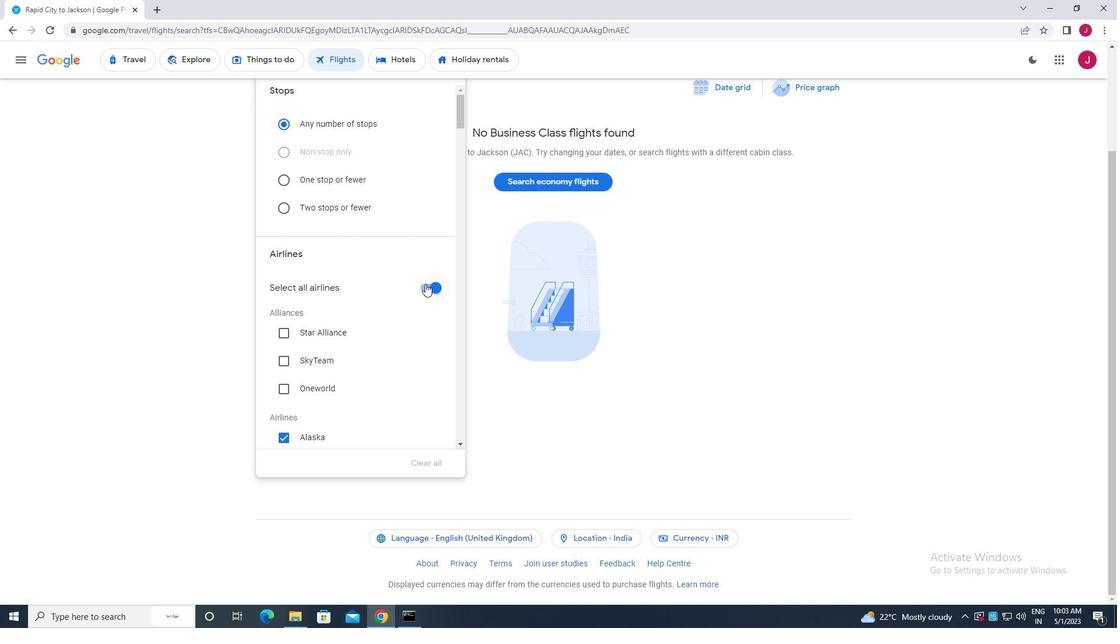
Action: Mouse moved to (355, 294)
Screenshot: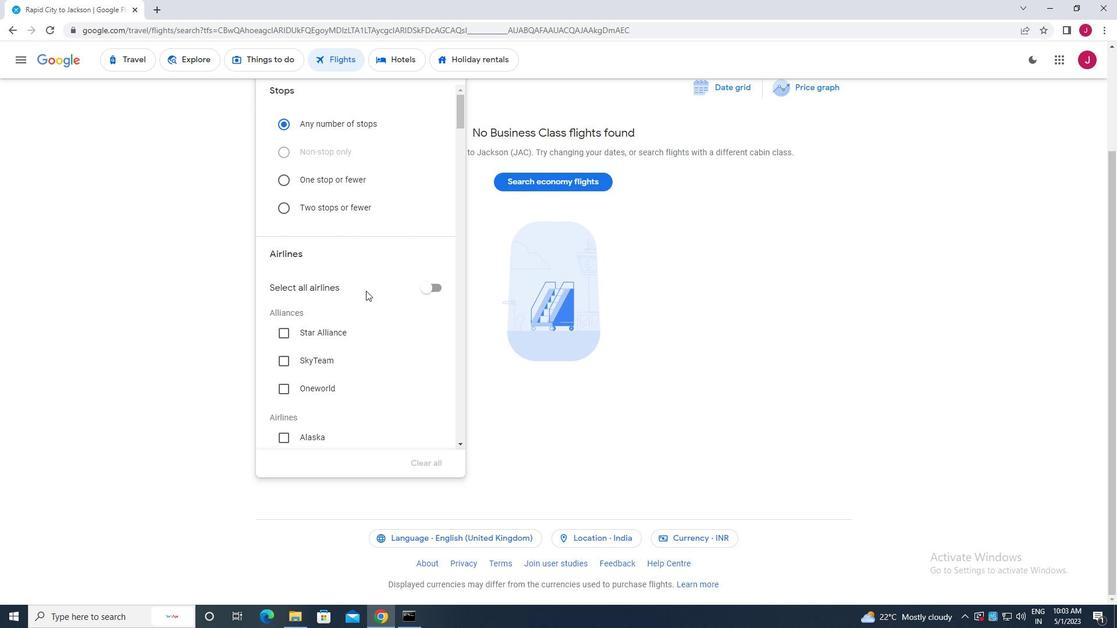 
Action: Mouse scrolled (355, 293) with delta (0, 0)
Screenshot: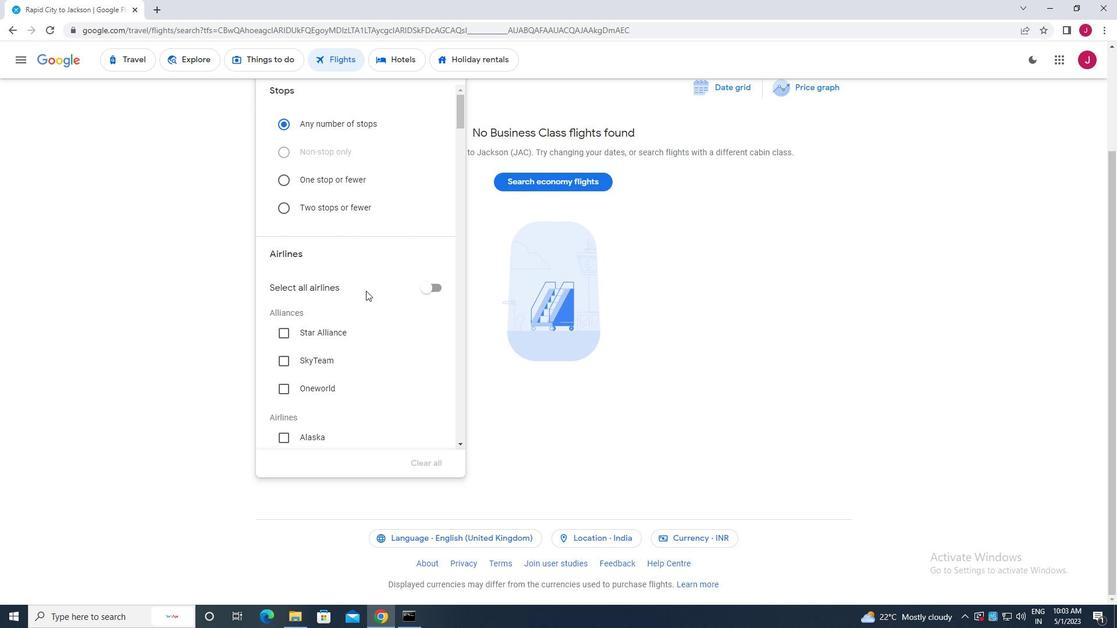 
Action: Mouse moved to (355, 295)
Screenshot: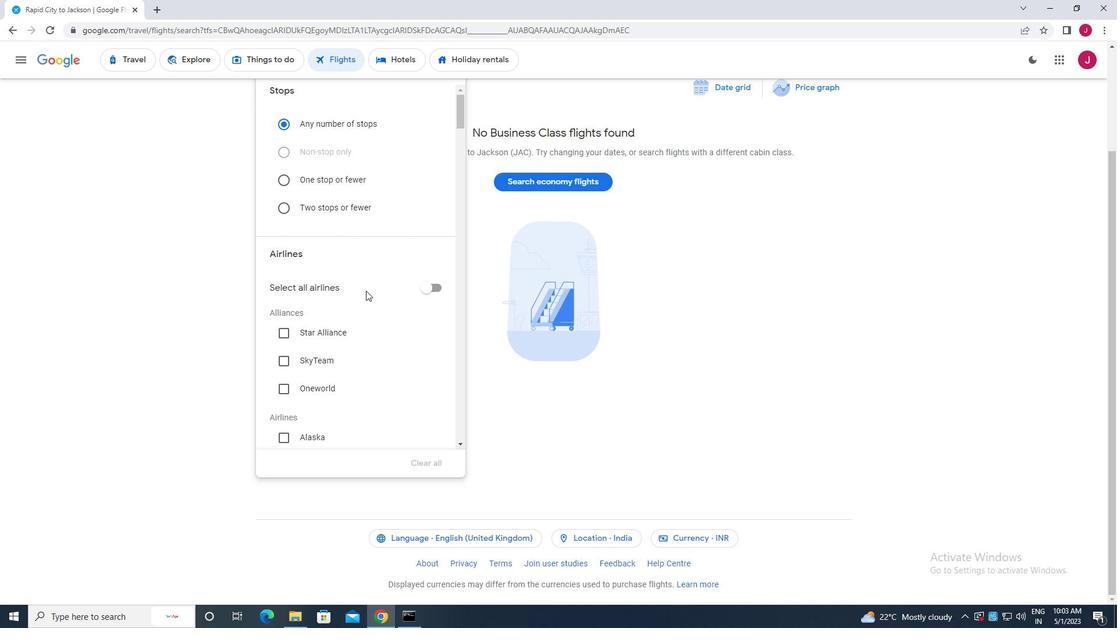 
Action: Mouse scrolled (355, 294) with delta (0, 0)
Screenshot: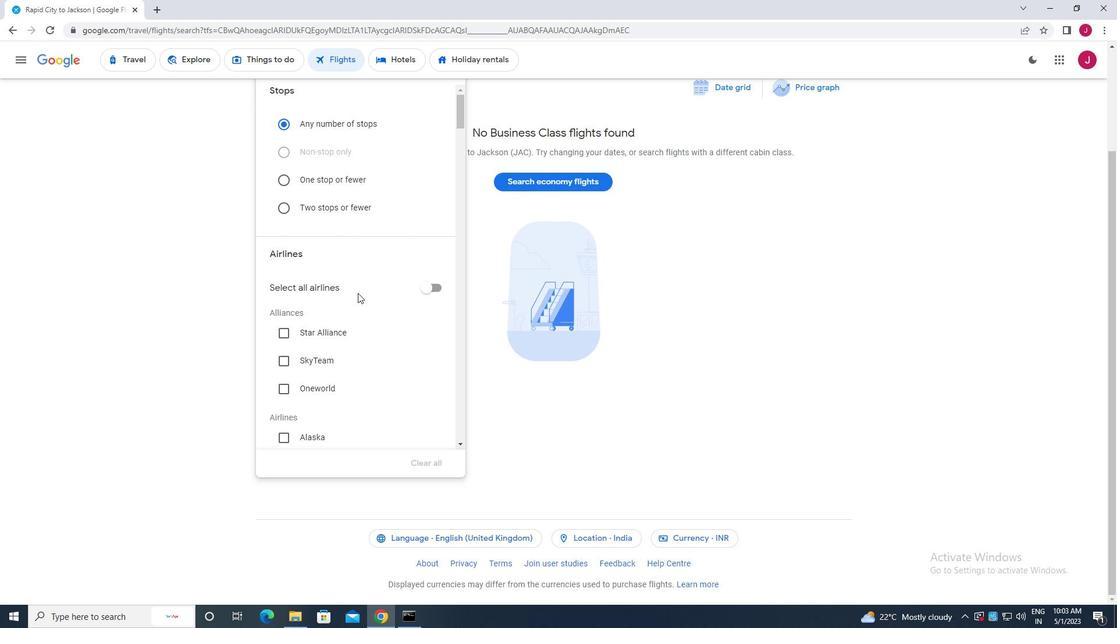 
Action: Mouse moved to (358, 292)
Screenshot: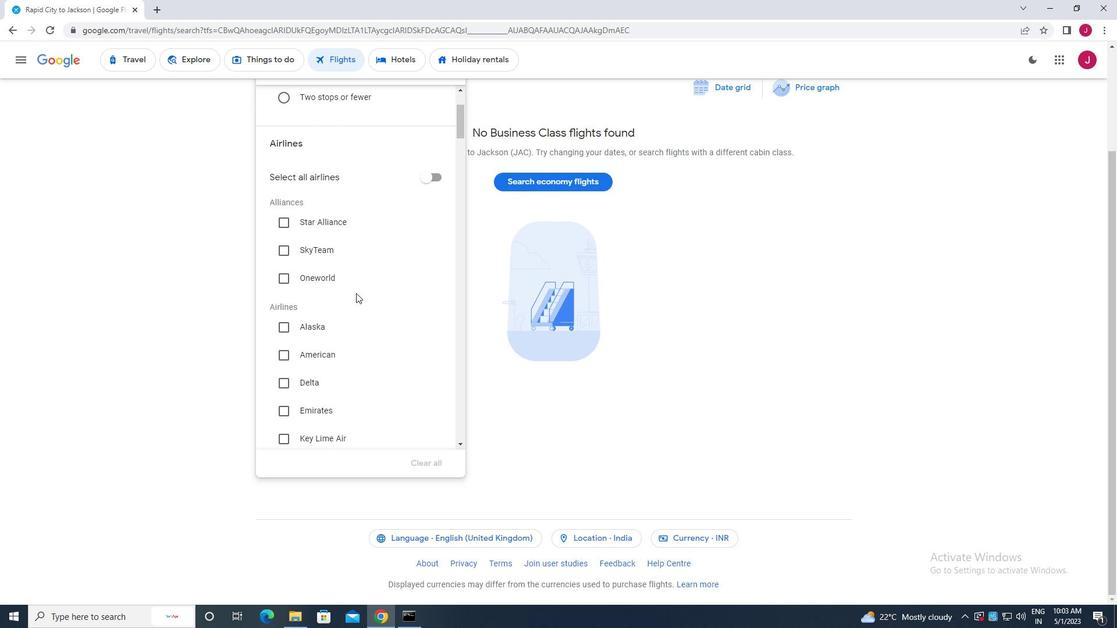 
Action: Mouse scrolled (358, 292) with delta (0, 0)
Screenshot: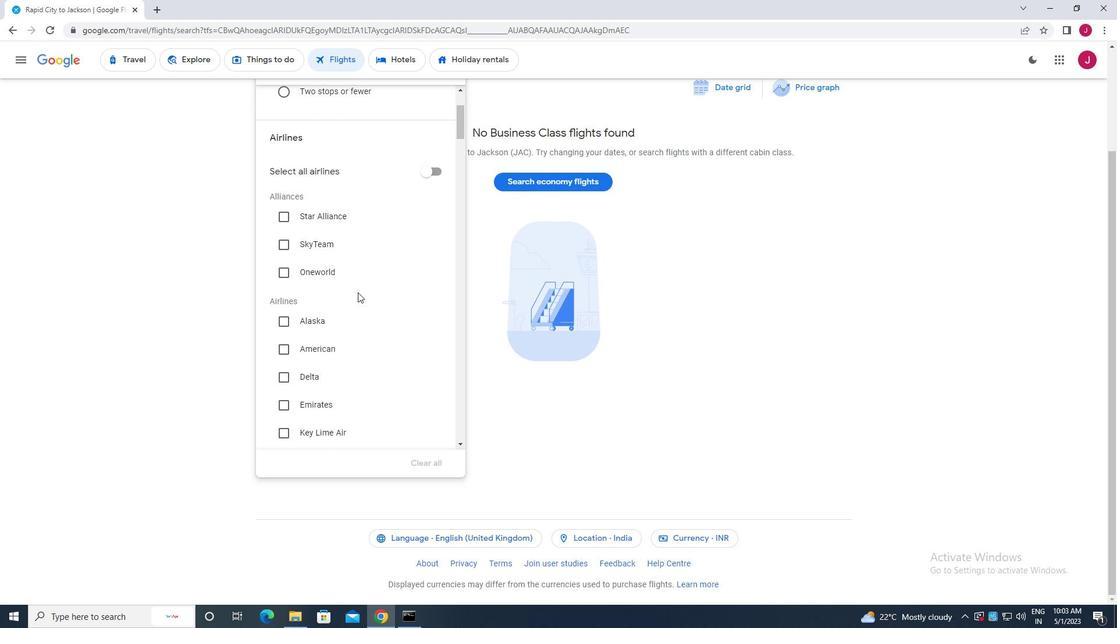 
Action: Mouse moved to (323, 304)
Screenshot: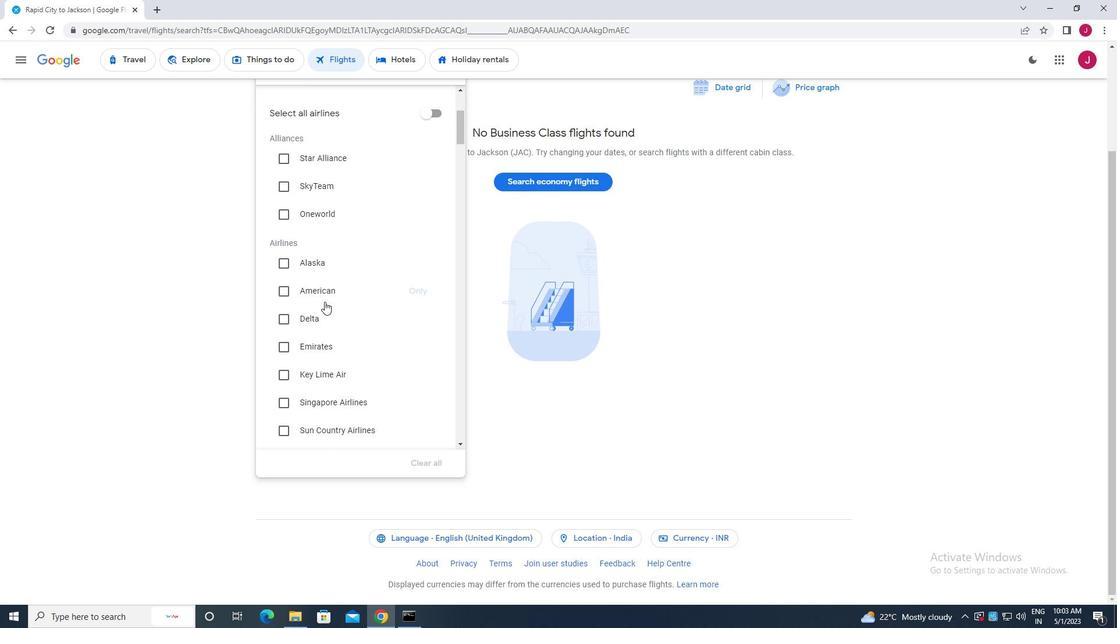 
Action: Mouse scrolled (323, 303) with delta (0, 0)
Screenshot: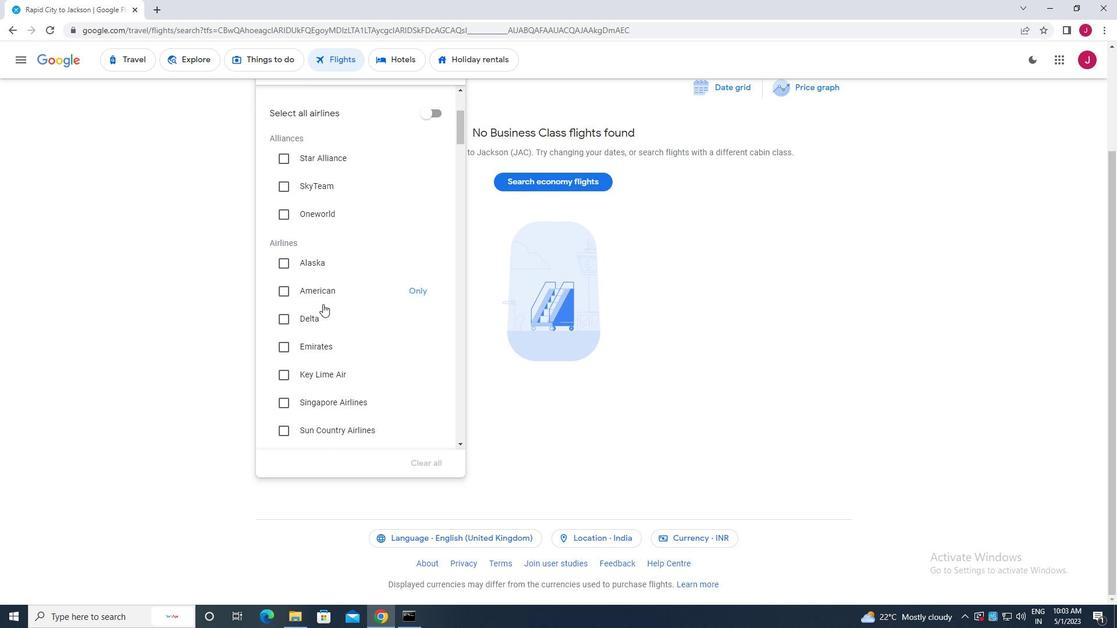 
Action: Mouse scrolled (323, 303) with delta (0, 0)
Screenshot: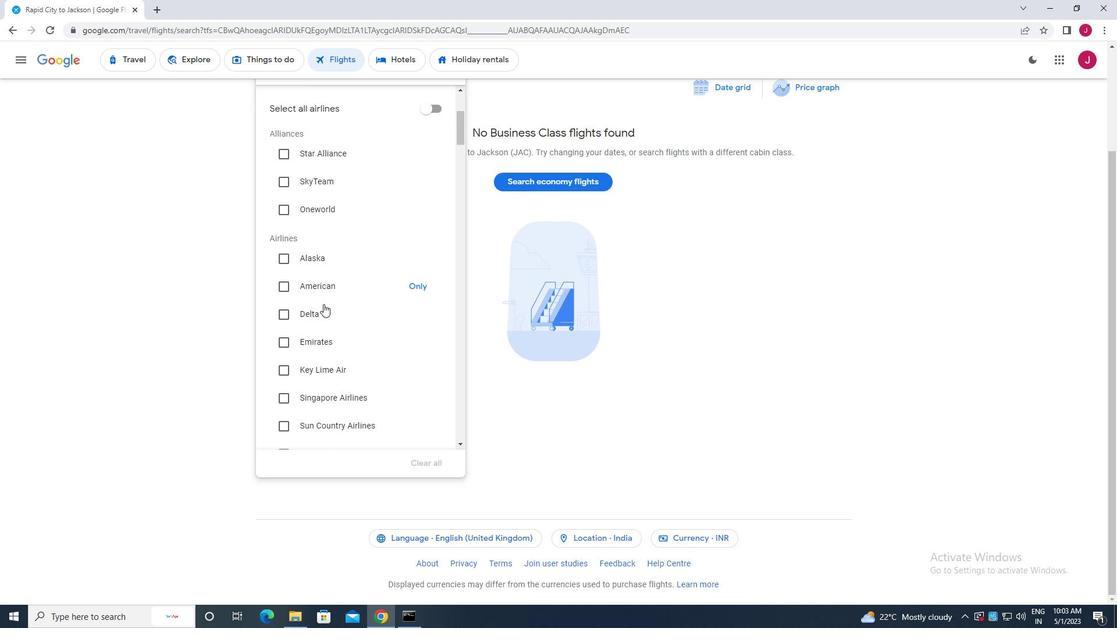 
Action: Mouse scrolled (323, 303) with delta (0, 0)
Screenshot: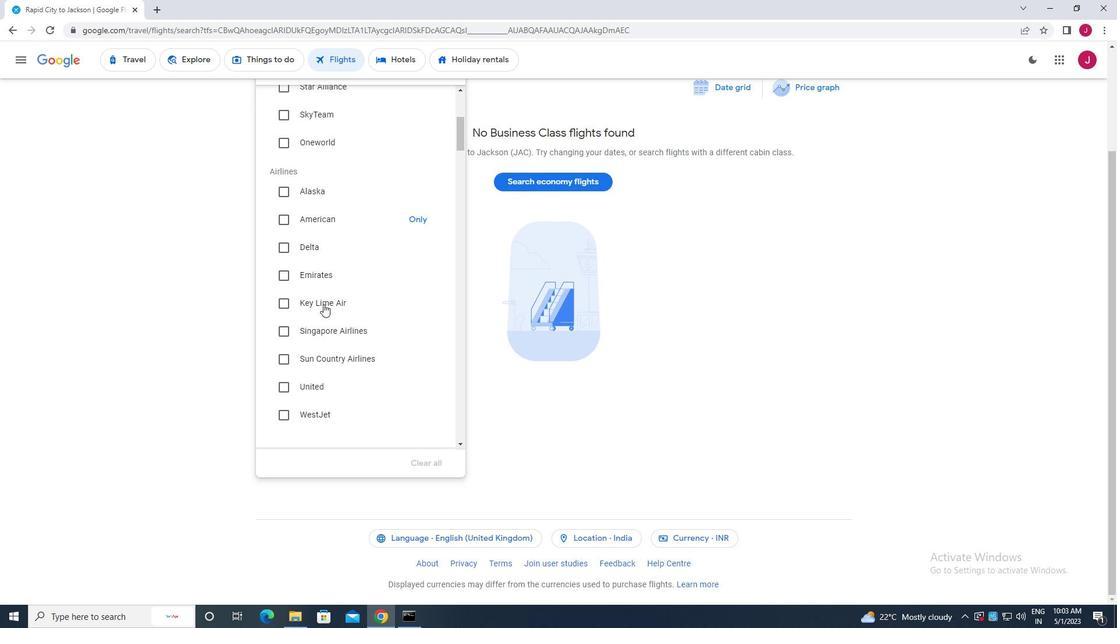 
Action: Mouse moved to (284, 285)
Screenshot: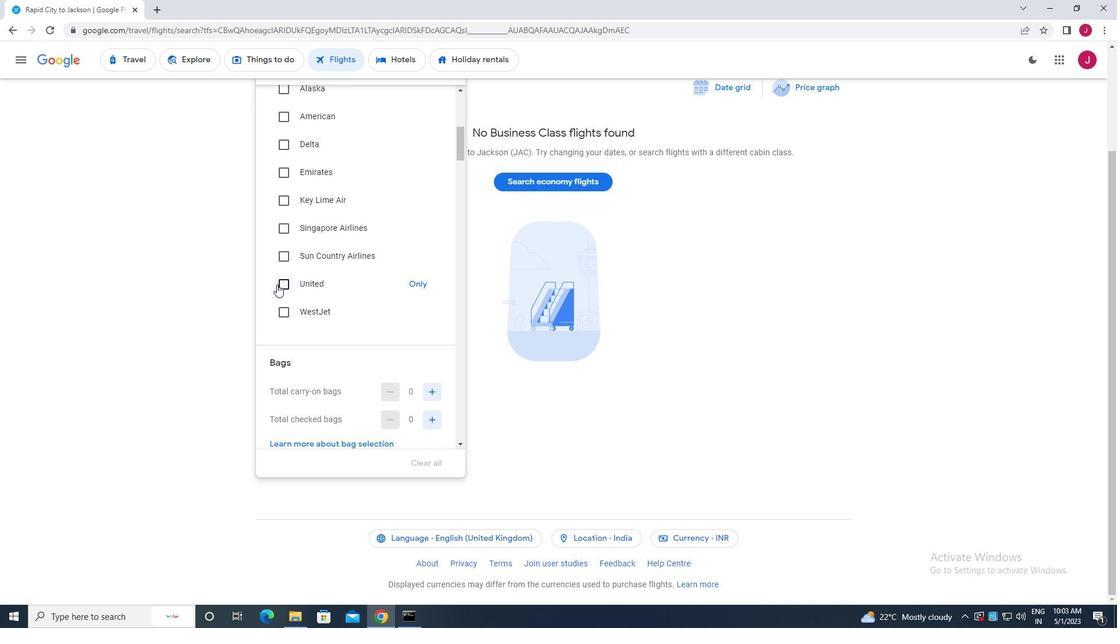 
Action: Mouse pressed left at (284, 285)
Screenshot: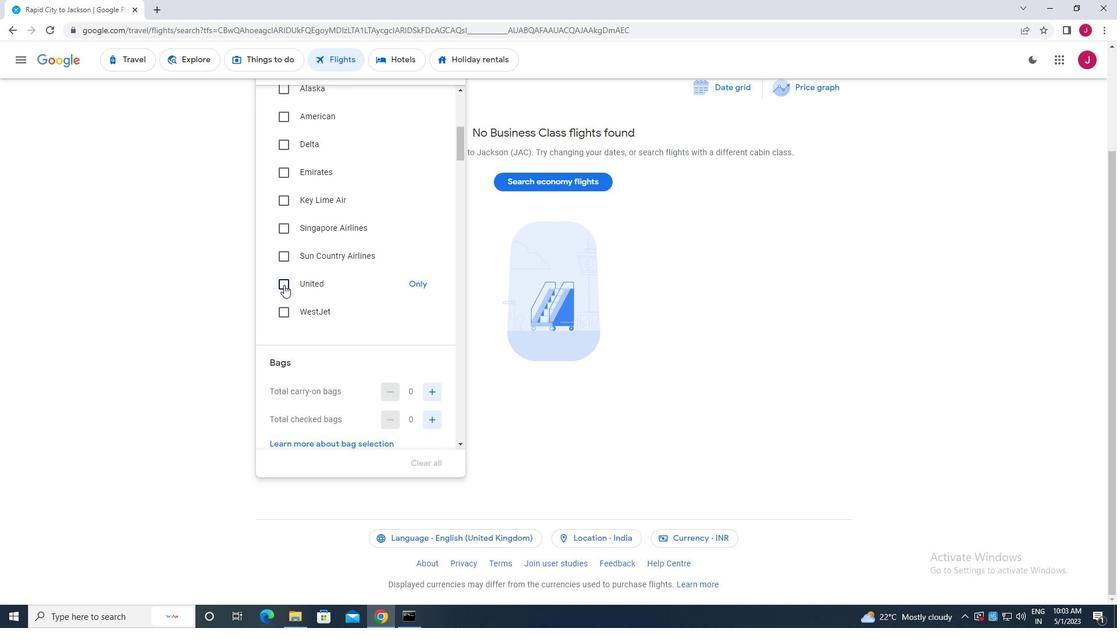 
Action: Mouse moved to (359, 291)
Screenshot: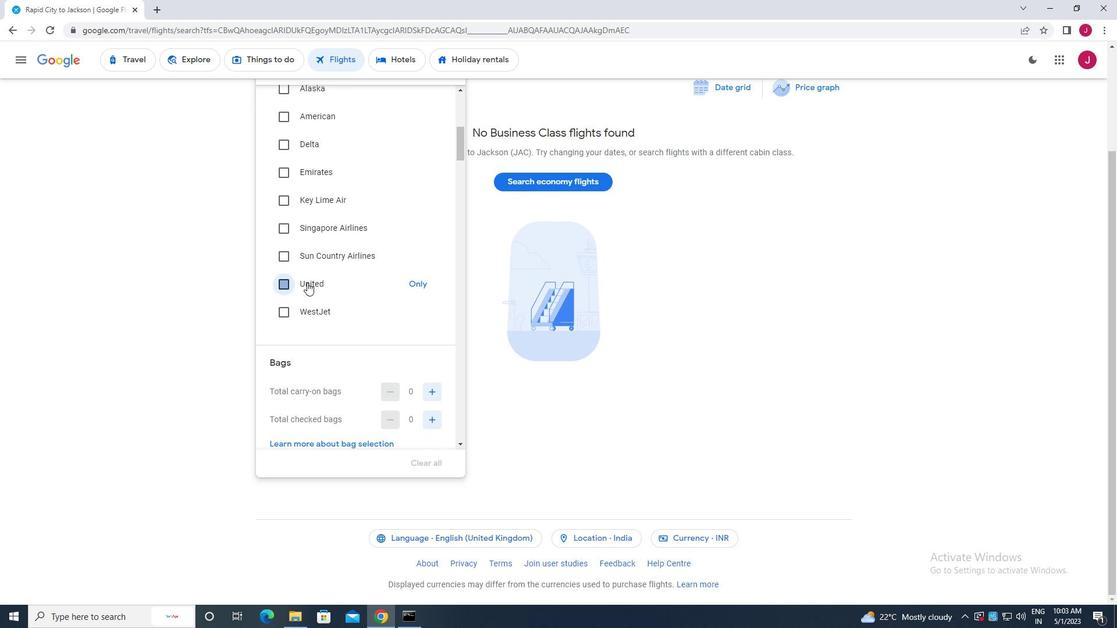 
Action: Mouse scrolled (359, 291) with delta (0, 0)
Screenshot: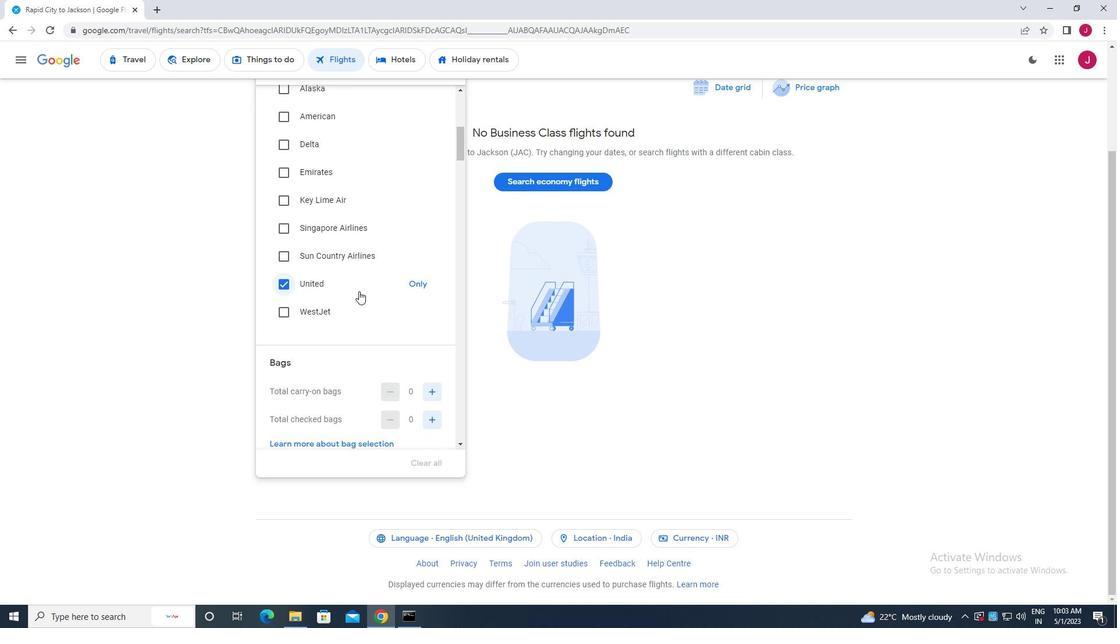 
Action: Mouse scrolled (359, 291) with delta (0, 0)
Screenshot: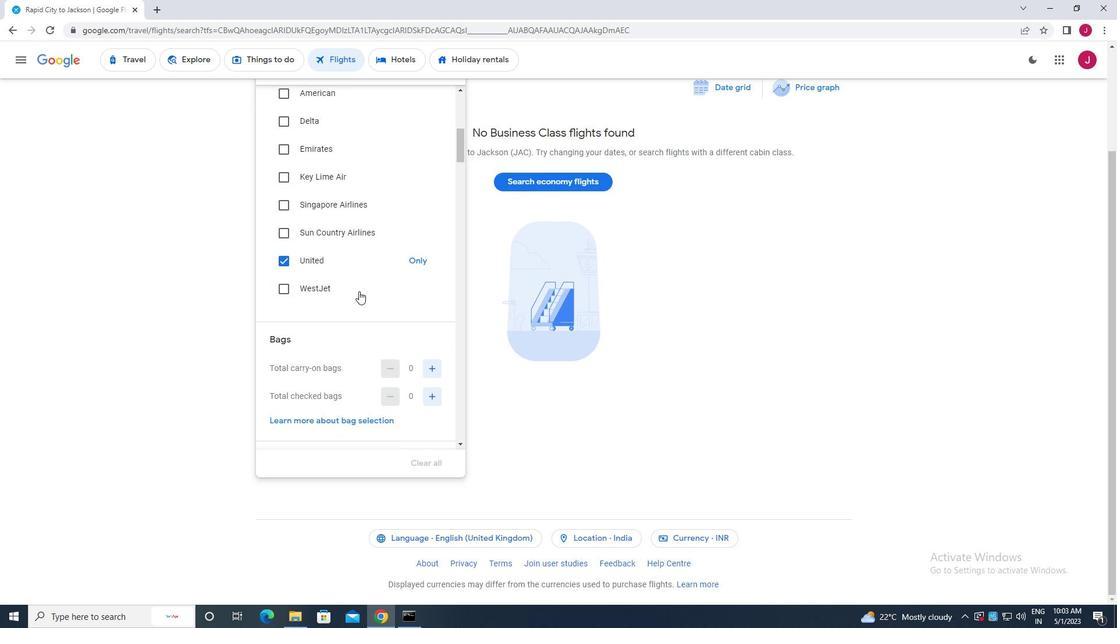
Action: Mouse moved to (359, 289)
Screenshot: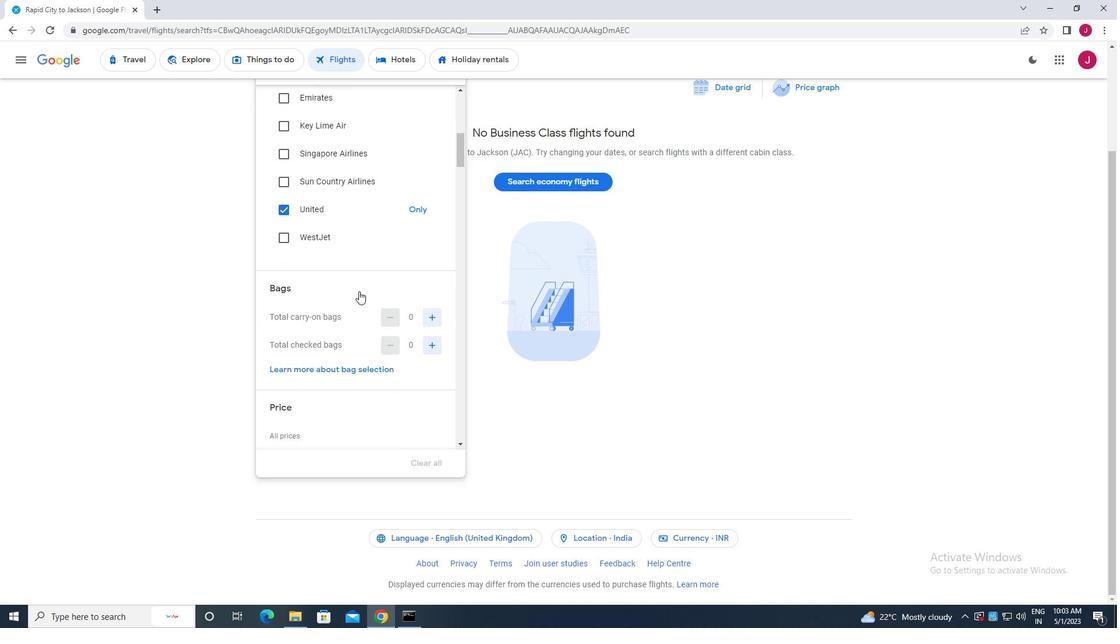 
Action: Mouse scrolled (359, 288) with delta (0, 0)
Screenshot: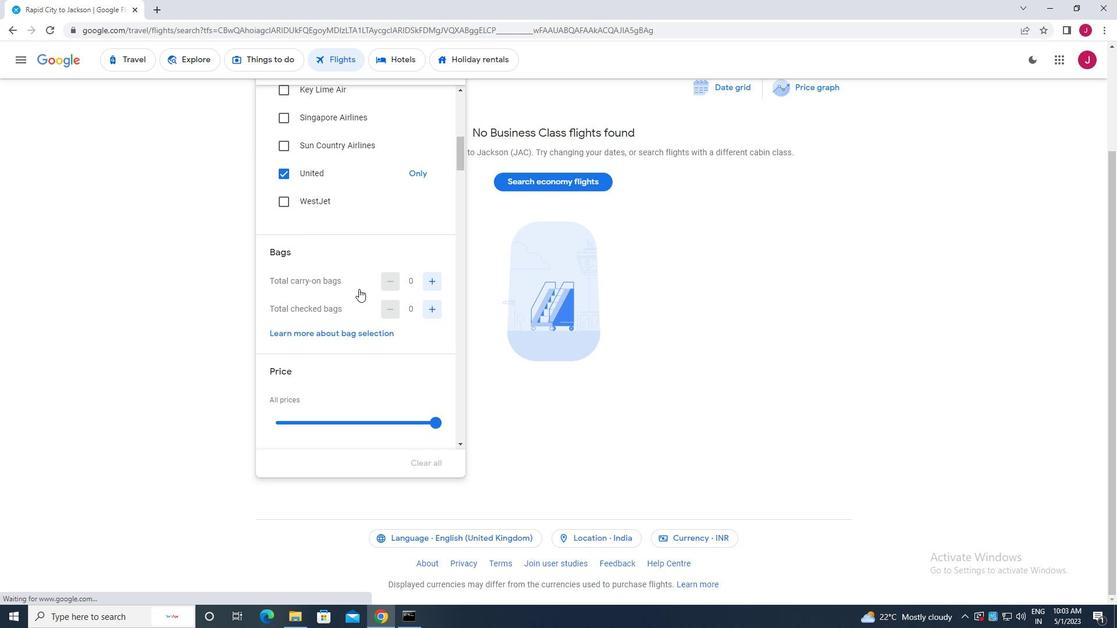 
Action: Mouse moved to (359, 289)
Screenshot: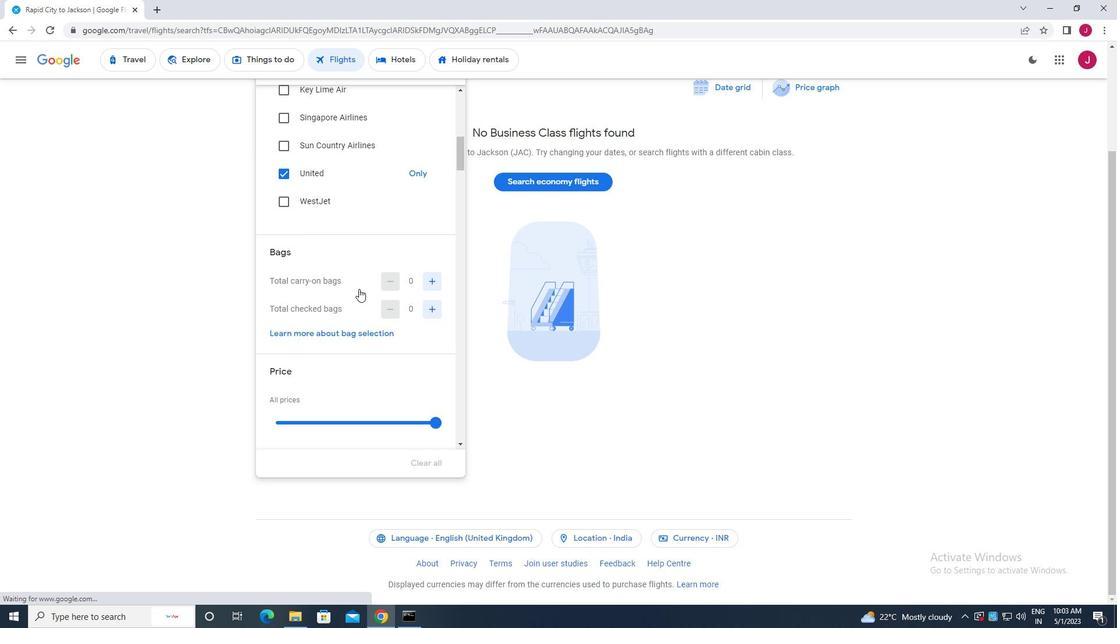 
Action: Mouse scrolled (359, 288) with delta (0, 0)
Screenshot: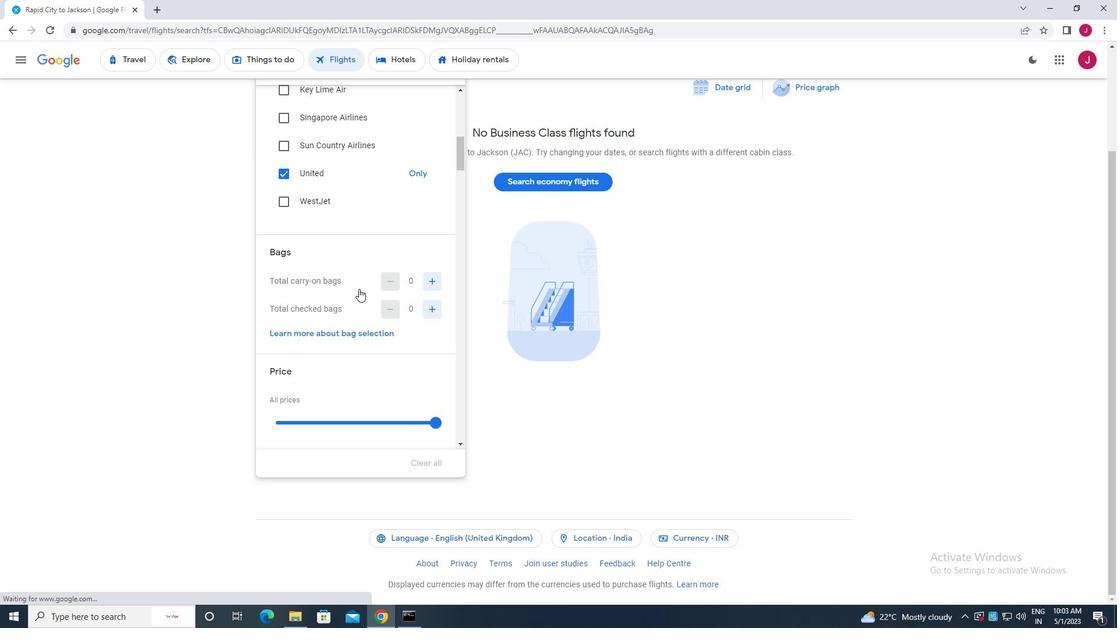 
Action: Mouse scrolled (359, 288) with delta (0, 0)
Screenshot: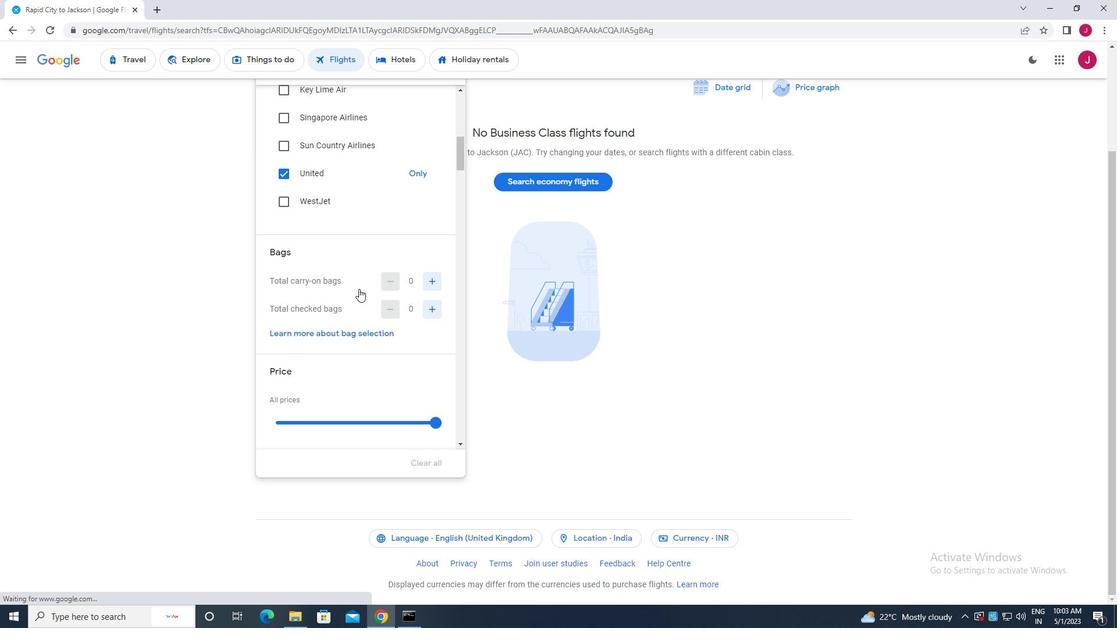 
Action: Mouse scrolled (359, 289) with delta (0, 0)
Screenshot: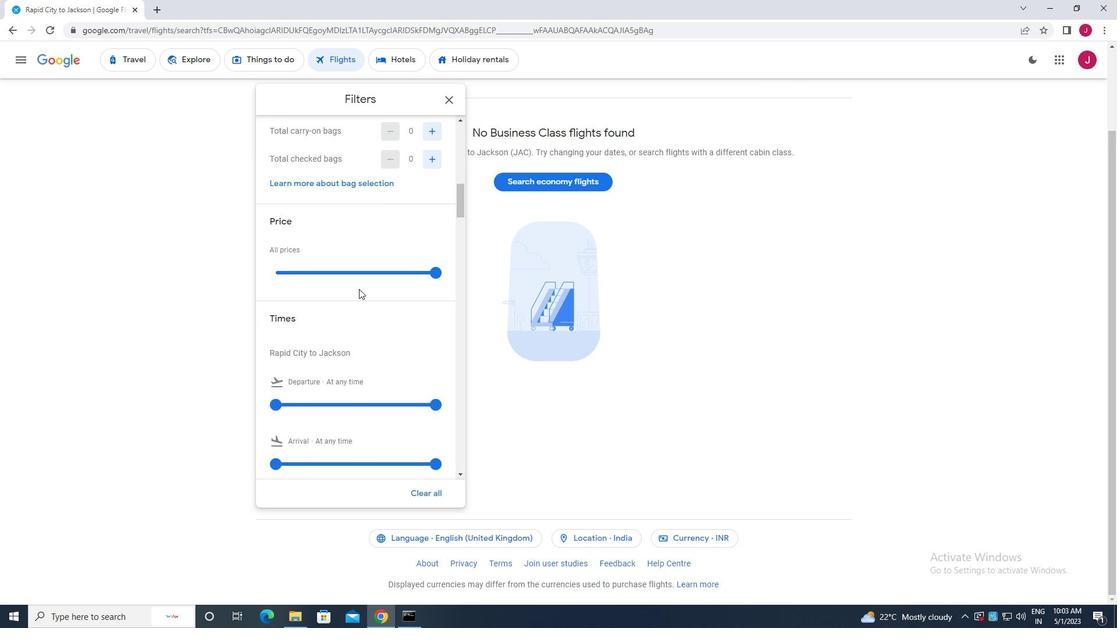 
Action: Mouse moved to (432, 310)
Screenshot: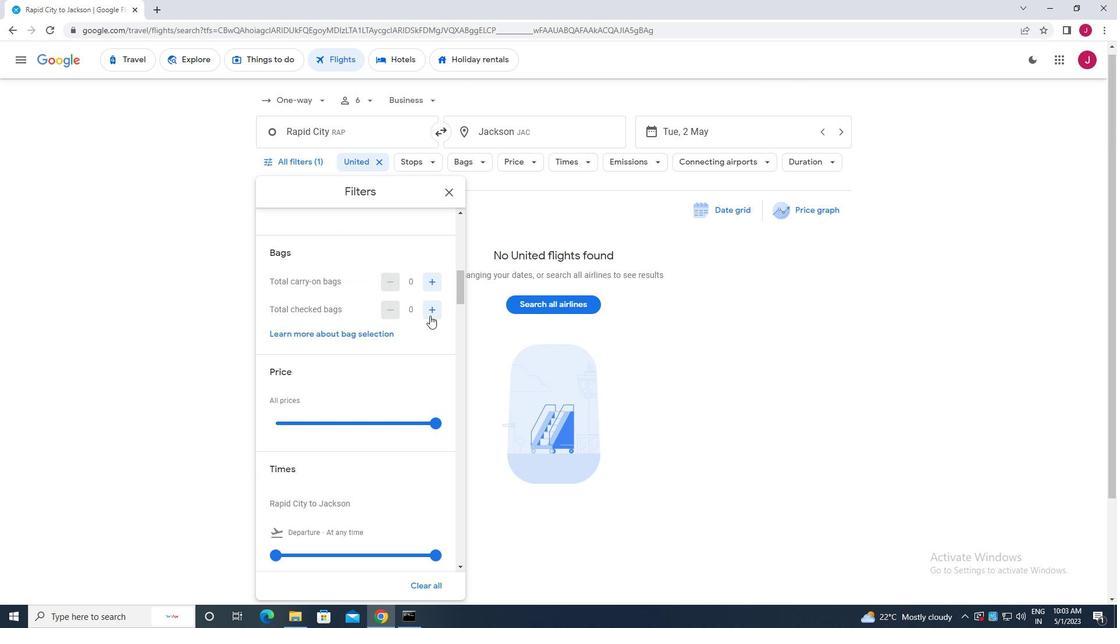 
Action: Mouse pressed left at (432, 310)
Screenshot: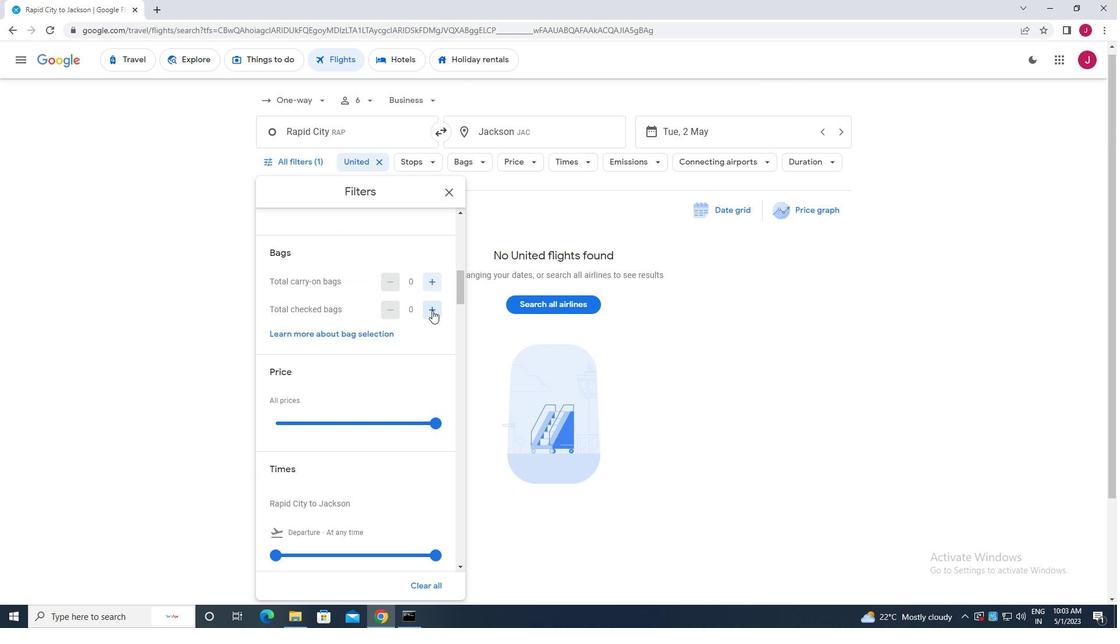 
Action: Mouse pressed left at (432, 310)
Screenshot: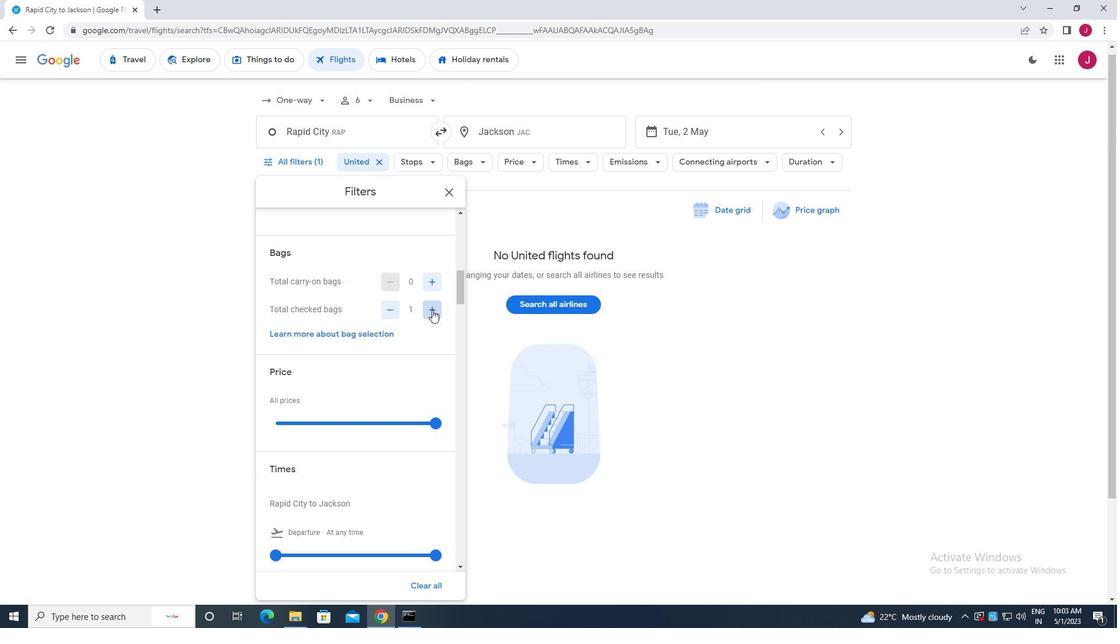 
Action: Mouse moved to (433, 310)
Screenshot: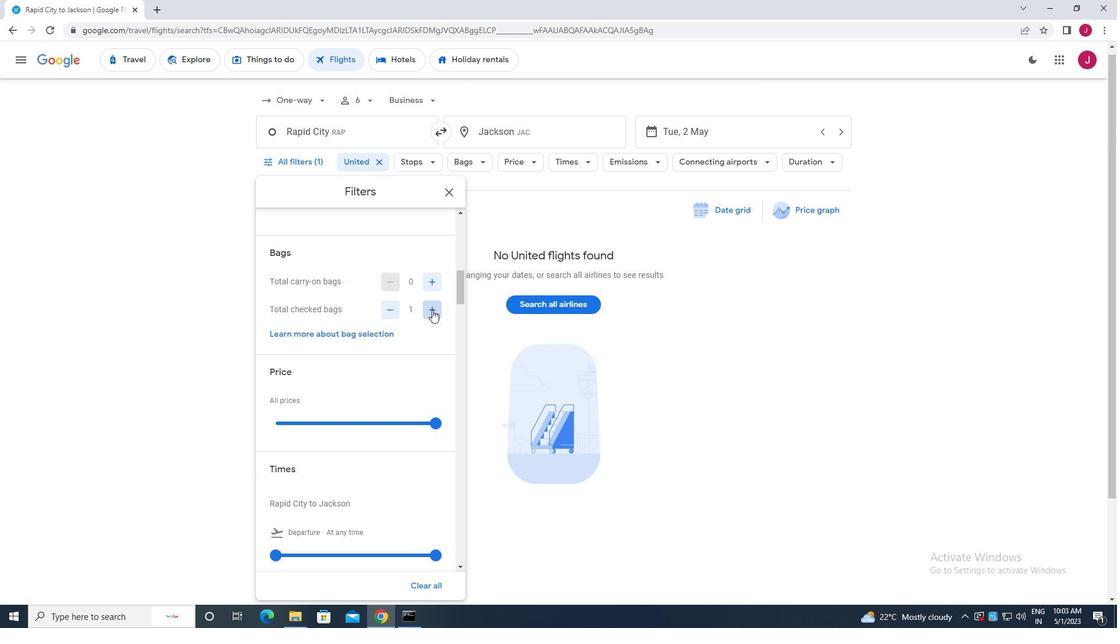 
Action: Mouse pressed left at (433, 310)
Screenshot: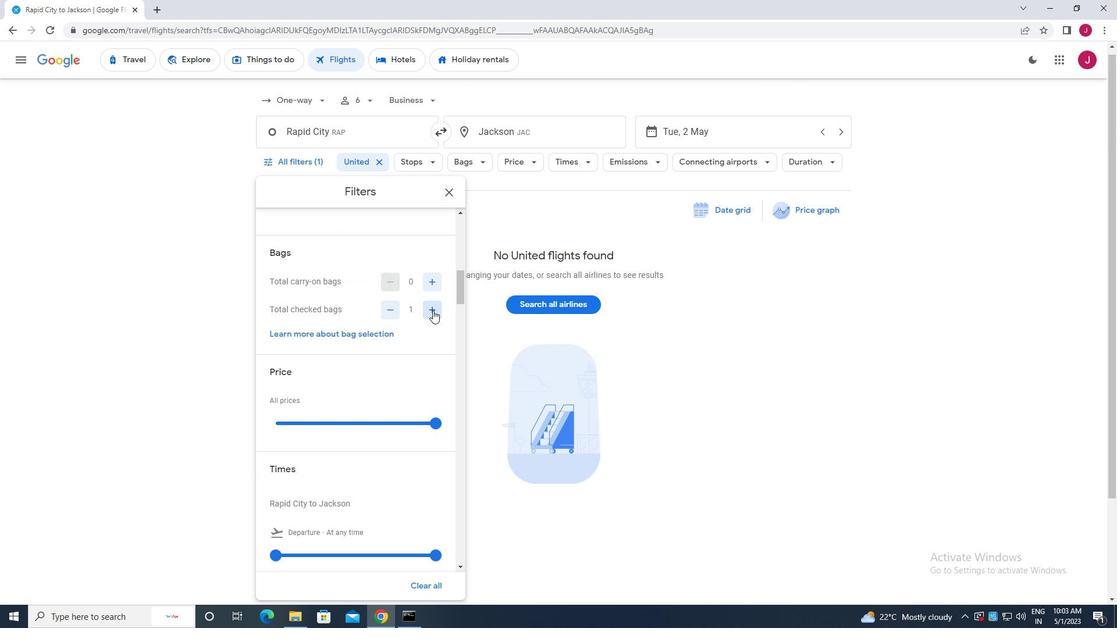 
Action: Mouse pressed left at (433, 310)
Screenshot: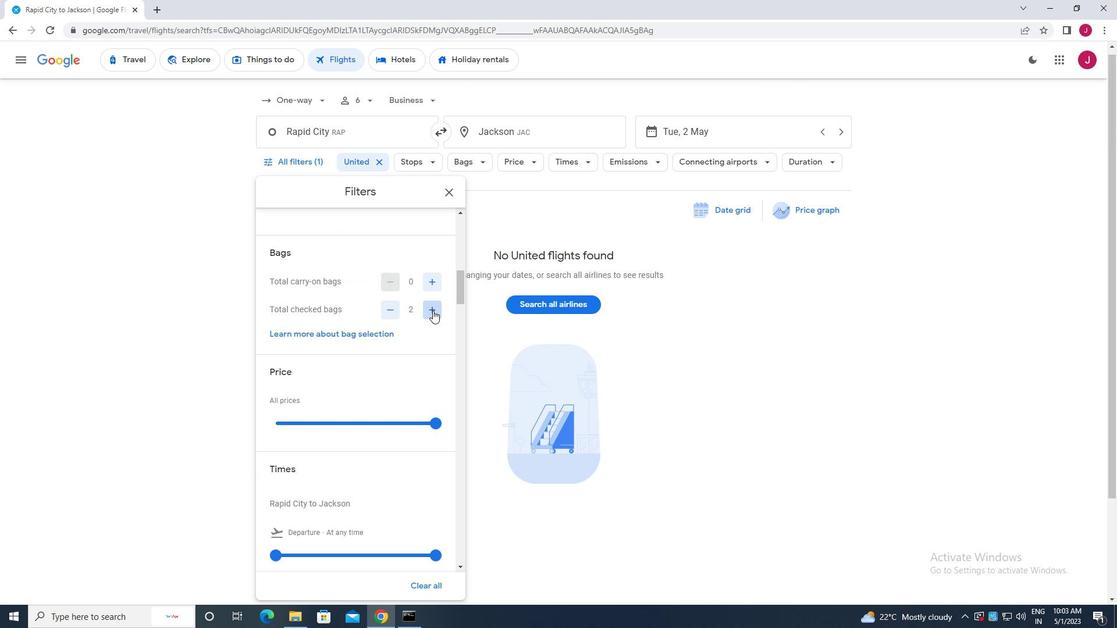 
Action: Mouse moved to (433, 310)
Screenshot: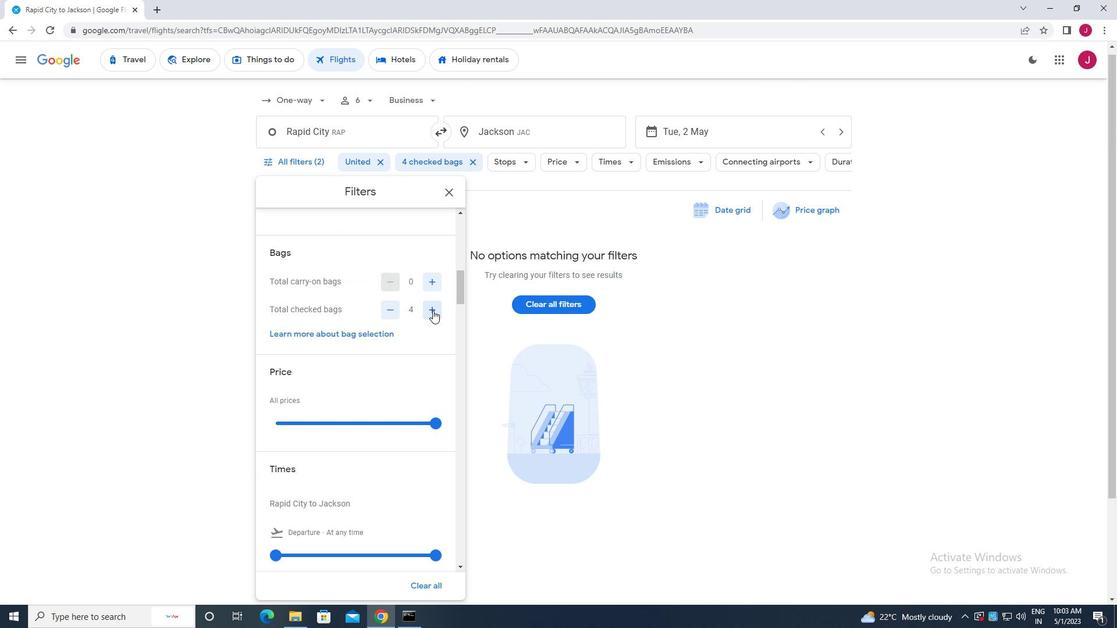 
Action: Mouse scrolled (433, 310) with delta (0, 0)
Screenshot: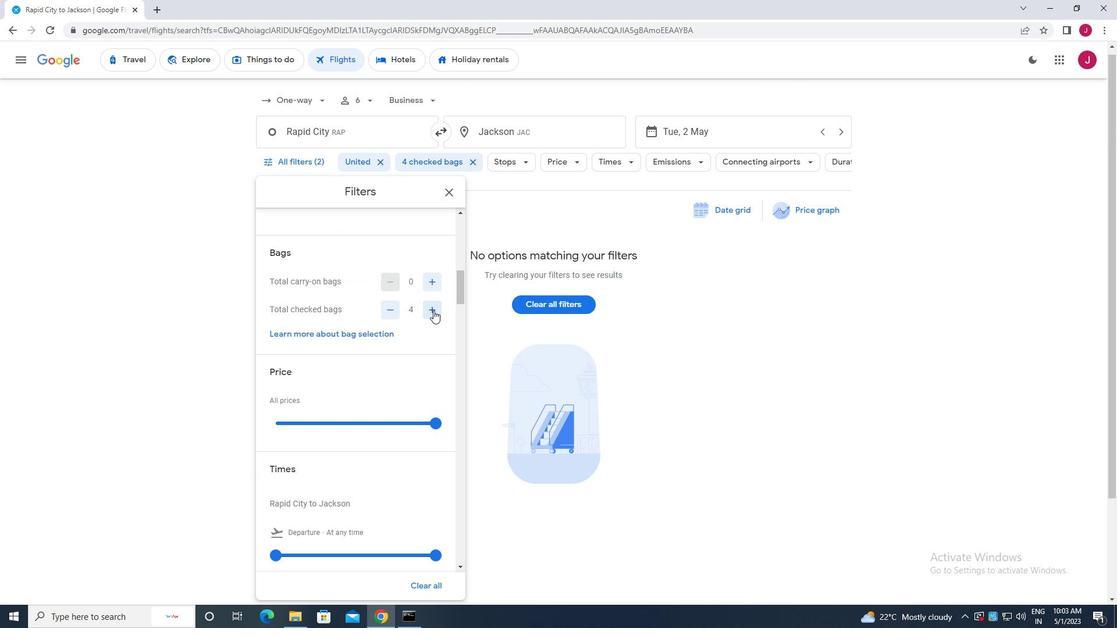 
Action: Mouse scrolled (433, 310) with delta (0, 0)
Screenshot: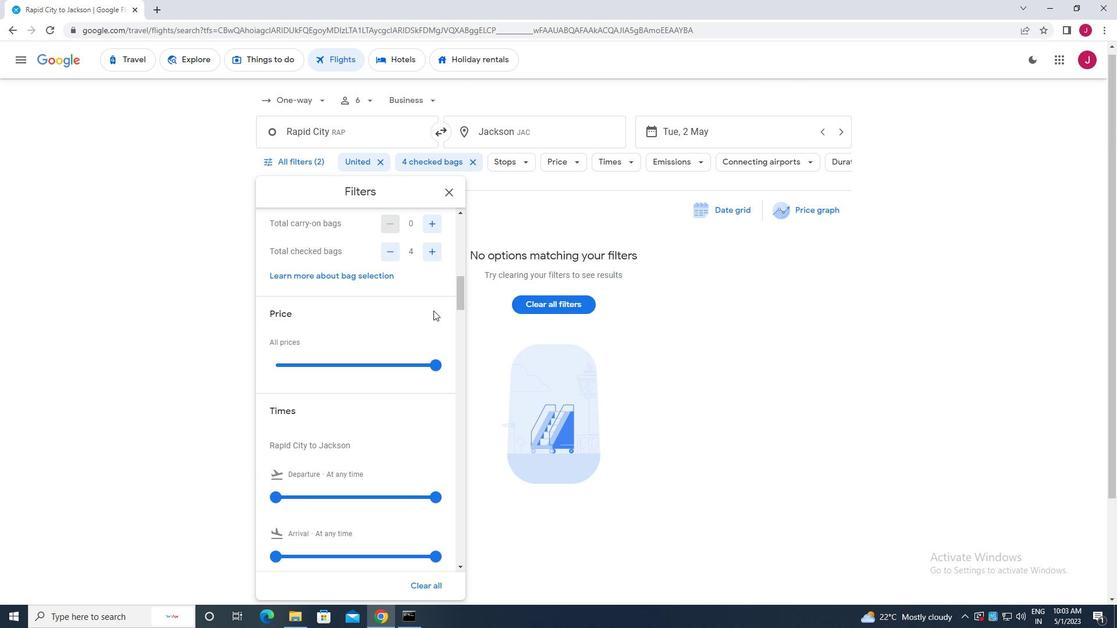 
Action: Mouse moved to (436, 316)
Screenshot: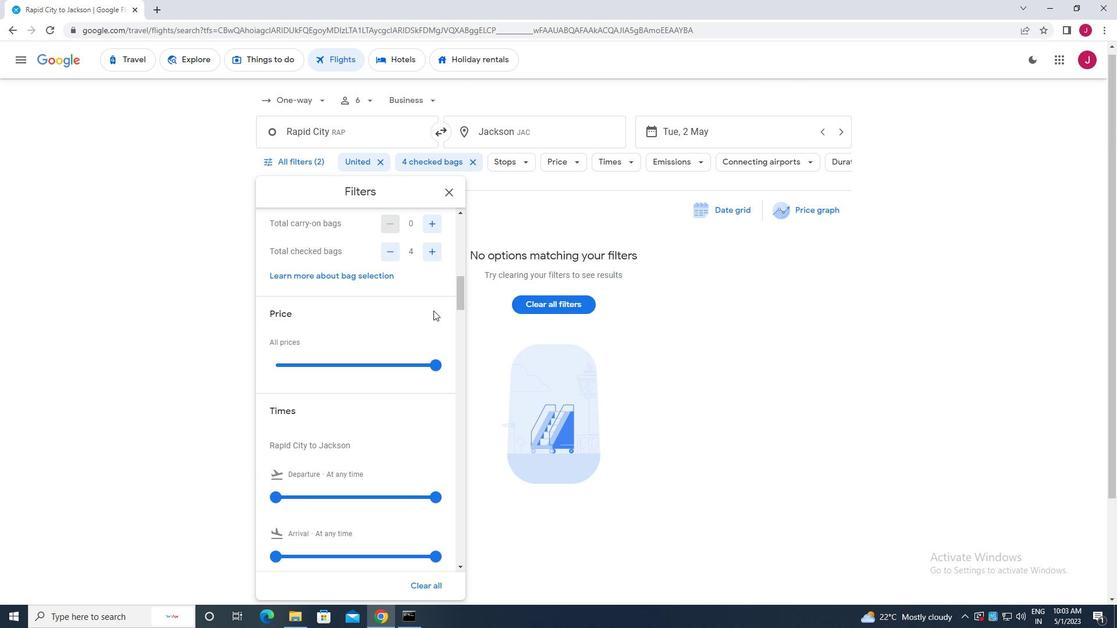 
Action: Mouse scrolled (436, 316) with delta (0, 0)
Screenshot: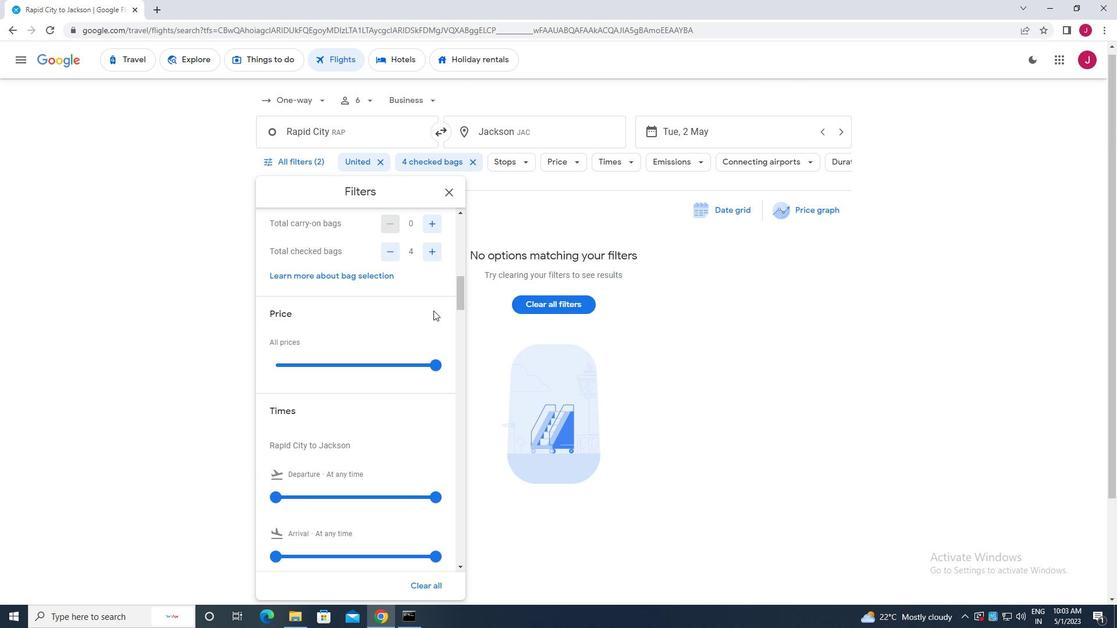 
Action: Mouse moved to (273, 379)
Screenshot: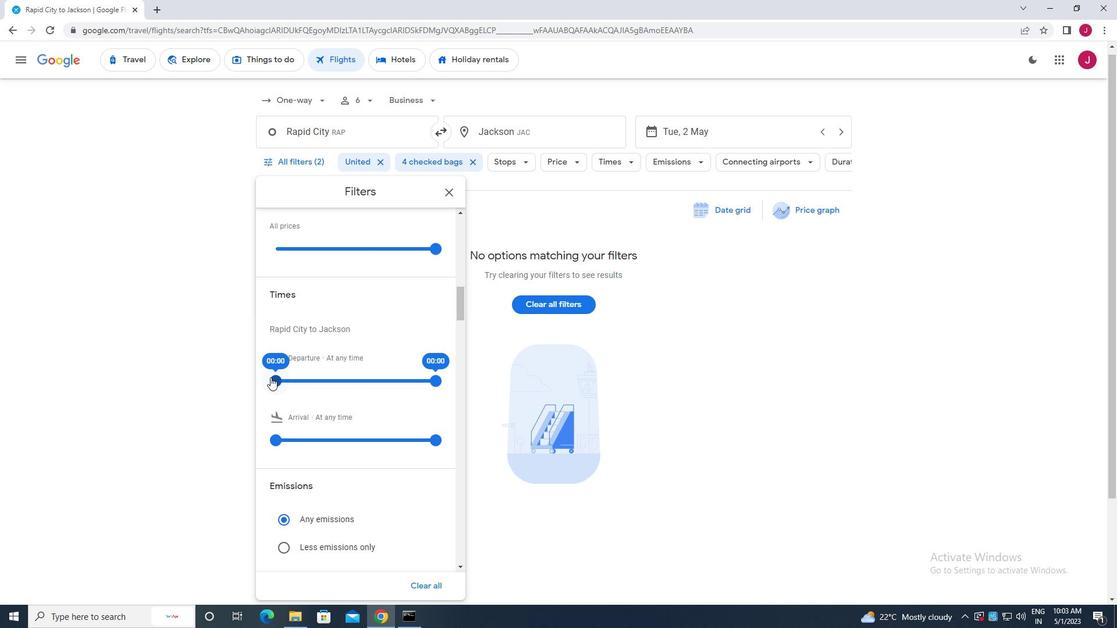 
Action: Mouse pressed left at (273, 379)
Screenshot: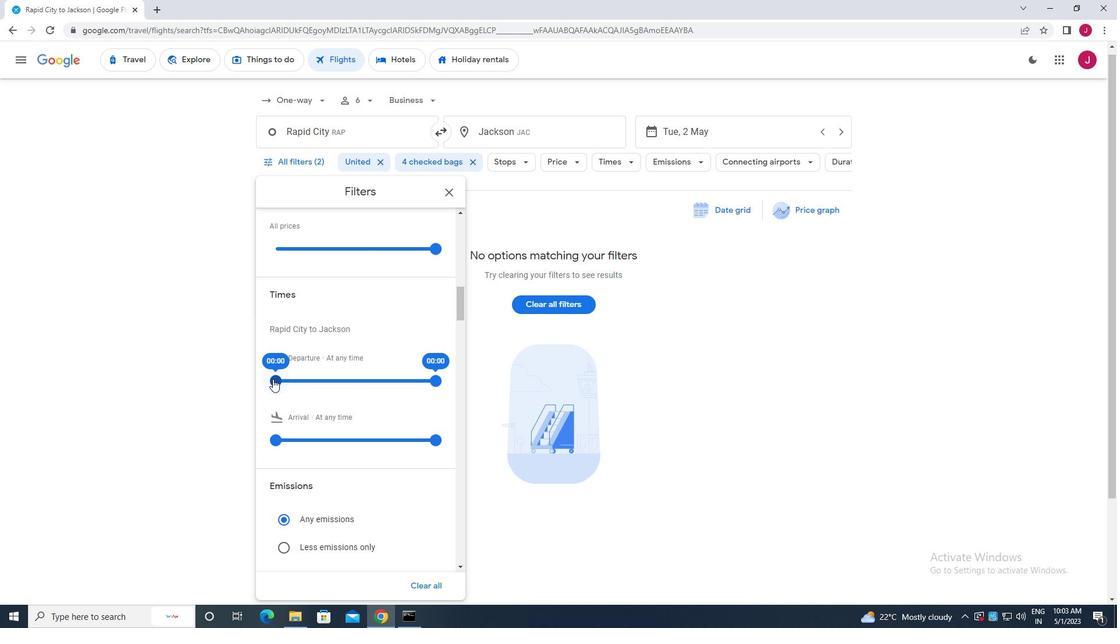 
Action: Mouse moved to (431, 382)
Screenshot: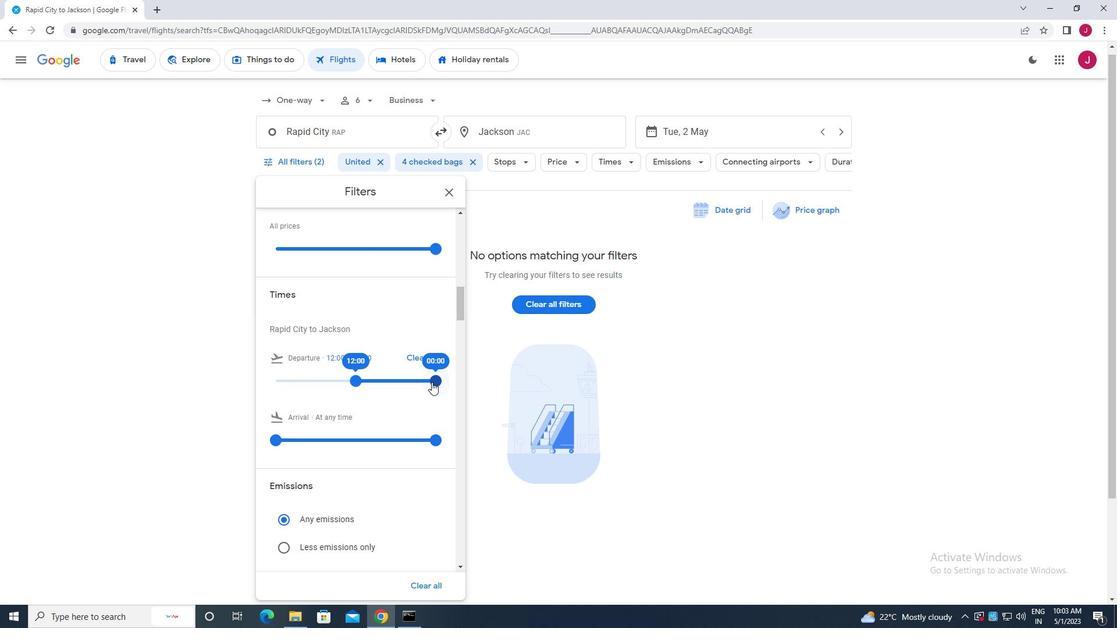 
Action: Mouse pressed left at (431, 382)
Screenshot: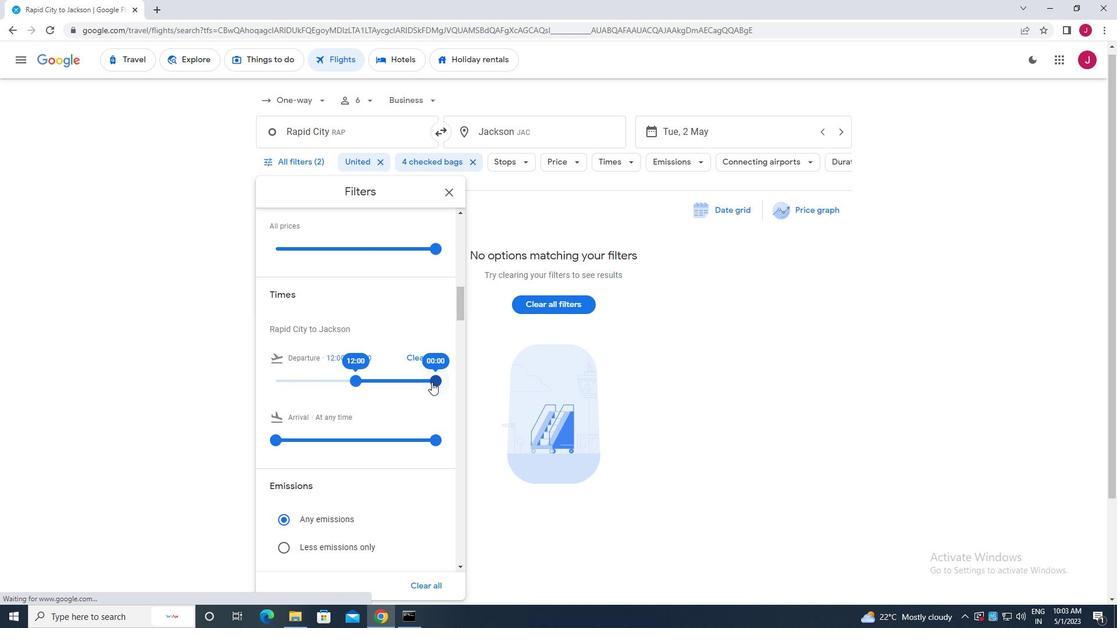 
Action: Mouse moved to (449, 190)
Screenshot: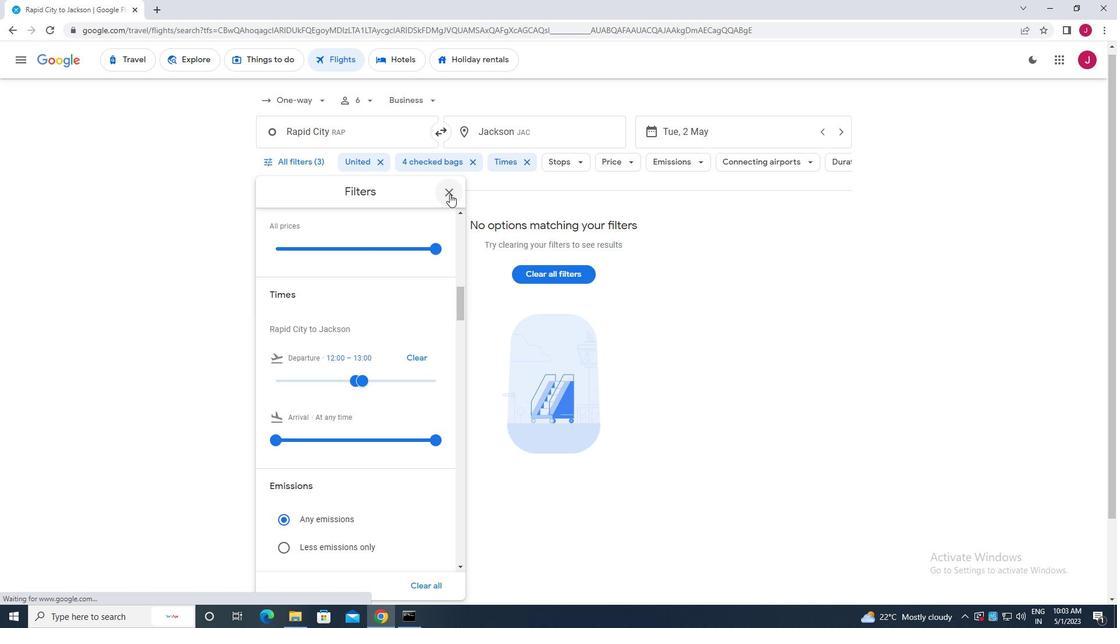 
Action: Mouse pressed left at (449, 190)
Screenshot: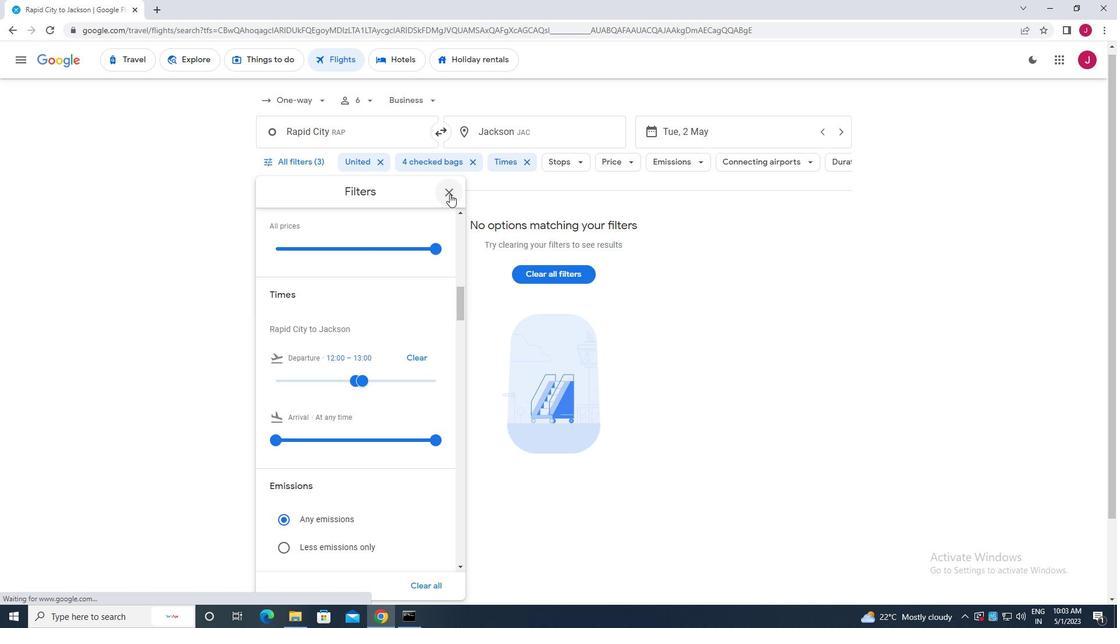 
Action: Mouse moved to (455, 191)
Screenshot: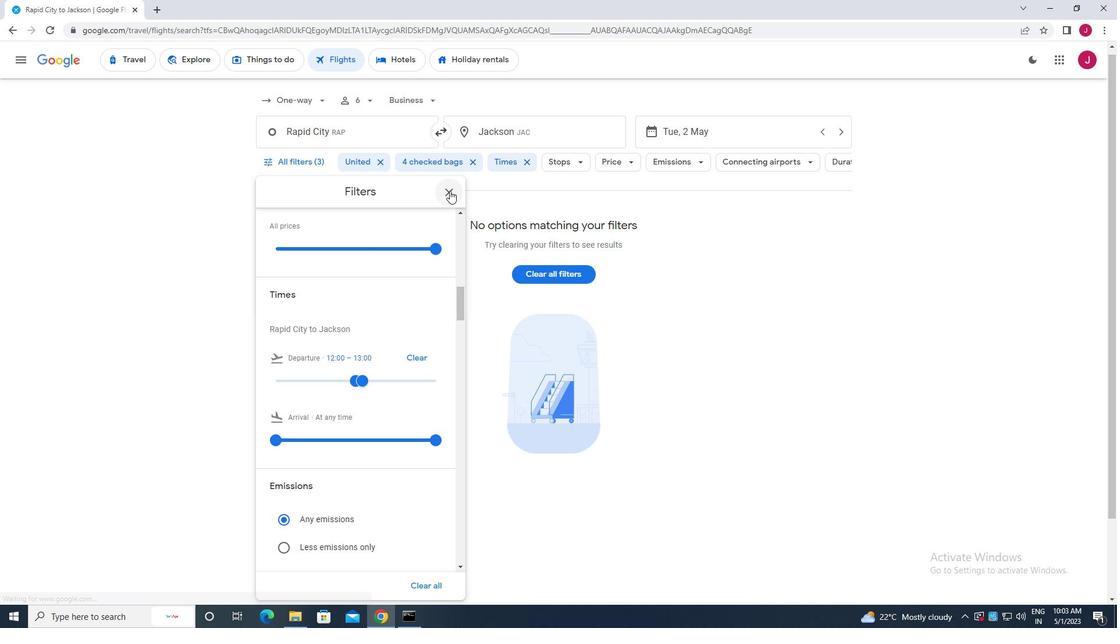 
